 Task: Look for space in Luimneach, Ireland from 2nd August, 2023 to 12th August, 2023 for 2 adults in price range Rs.5000 to Rs.10000. Place can be private room with 1  bedroom having 1 bed and 1 bathroom. Property type can be house, flat, guest house, hotel. Booking option can be shelf check-in. Required host language is English.
Action: Mouse moved to (409, 75)
Screenshot: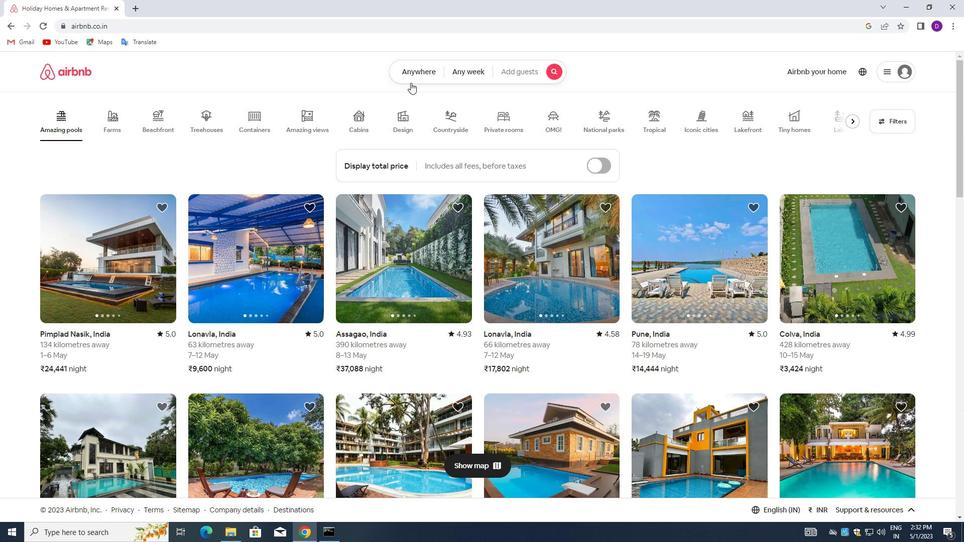 
Action: Mouse pressed left at (409, 75)
Screenshot: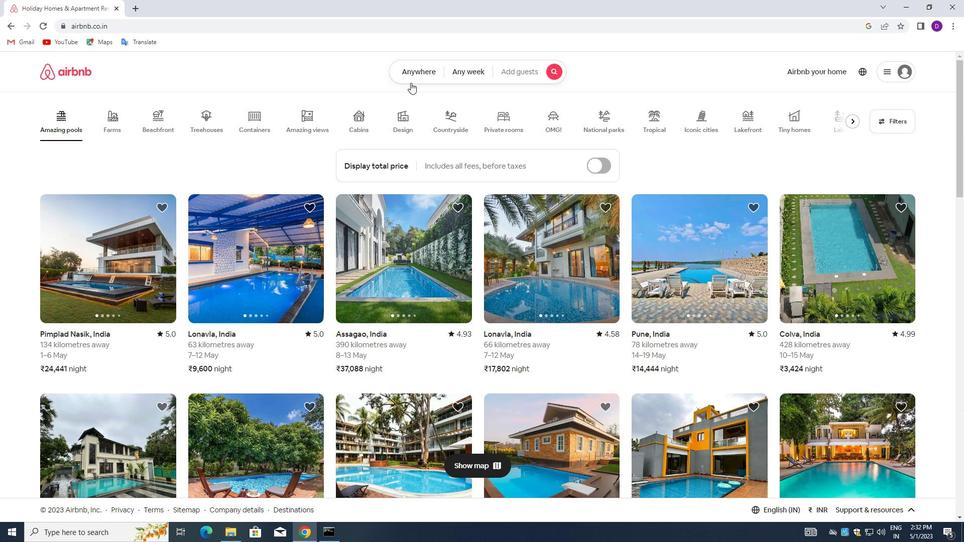 
Action: Mouse moved to (329, 114)
Screenshot: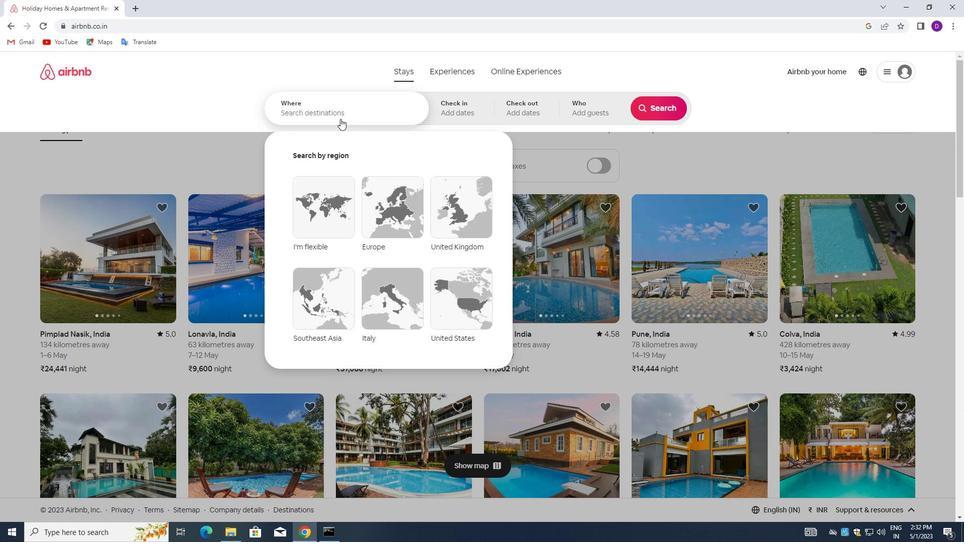
Action: Mouse pressed left at (329, 114)
Screenshot: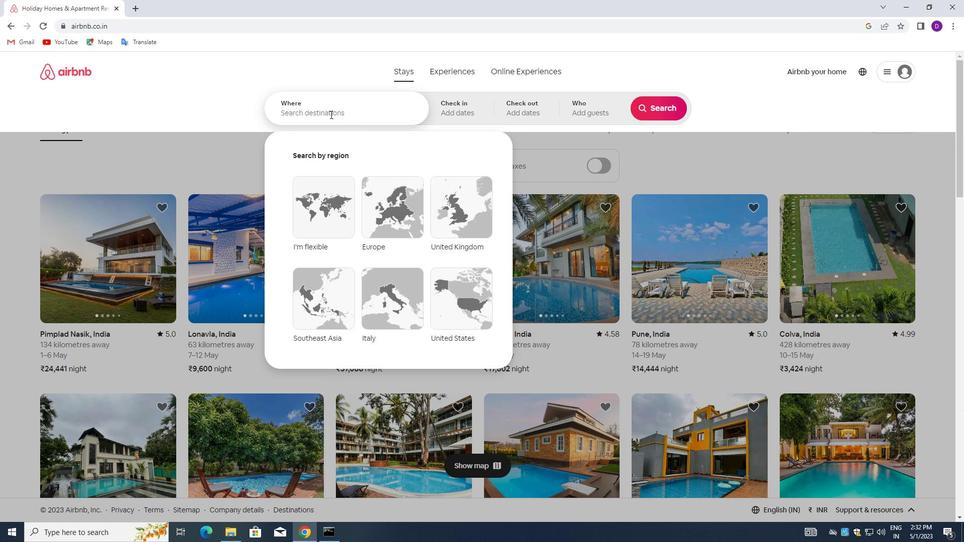 
Action: Key pressed <Key.shift>LUIMNEACH,<Key.down><Key.enter>
Screenshot: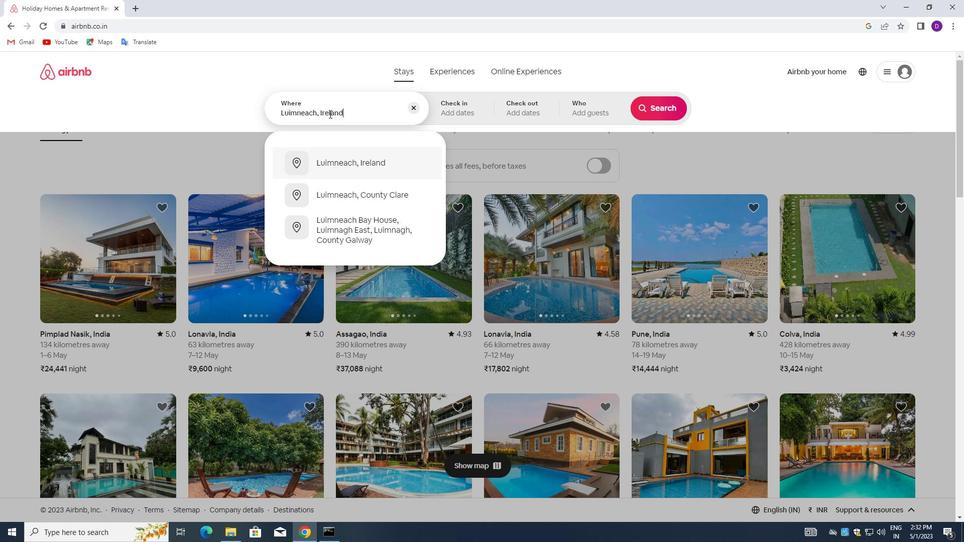 
Action: Mouse moved to (652, 190)
Screenshot: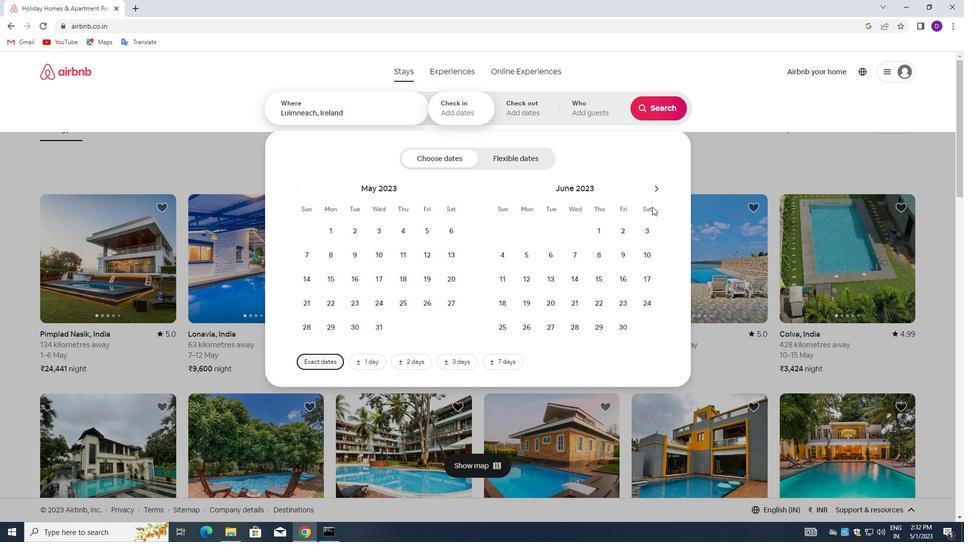 
Action: Mouse pressed left at (652, 190)
Screenshot: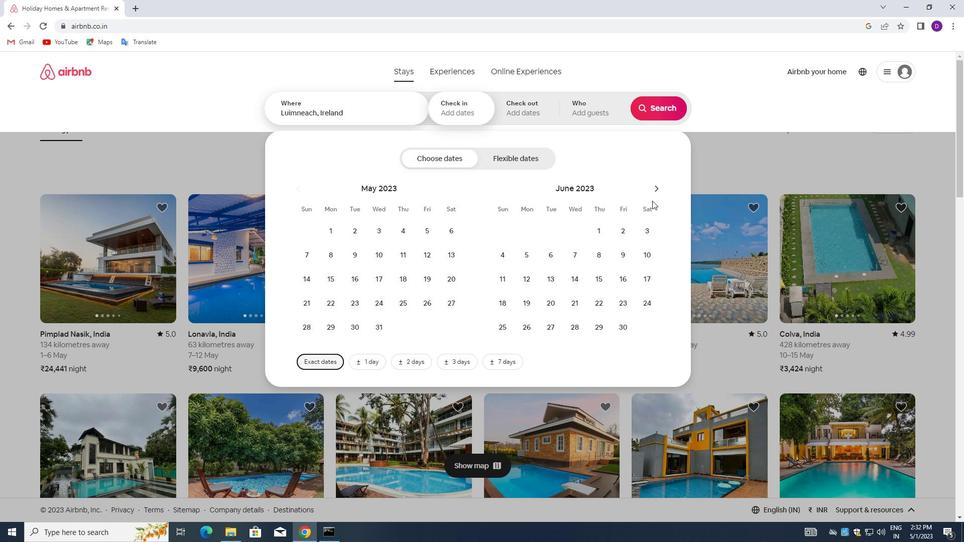 
Action: Mouse pressed left at (652, 190)
Screenshot: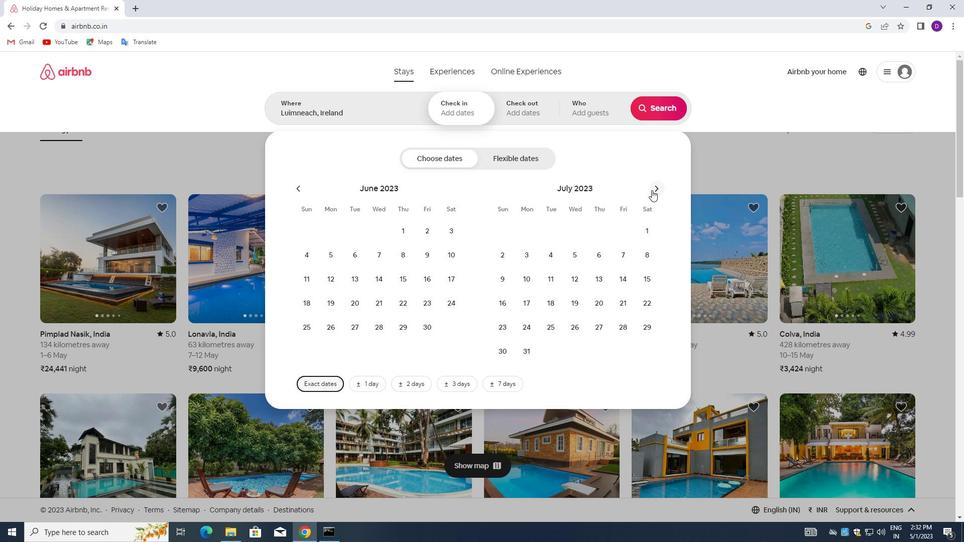 
Action: Mouse moved to (580, 230)
Screenshot: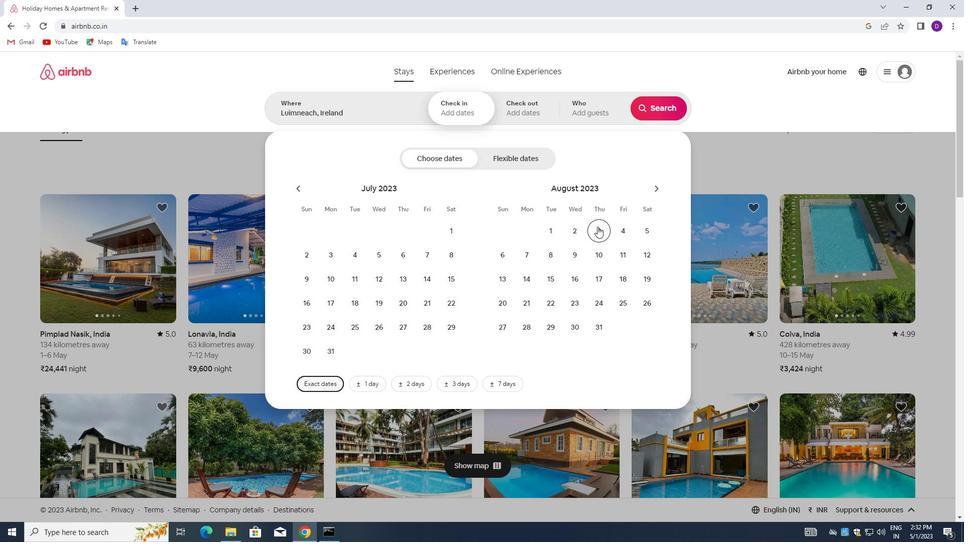 
Action: Mouse pressed left at (580, 230)
Screenshot: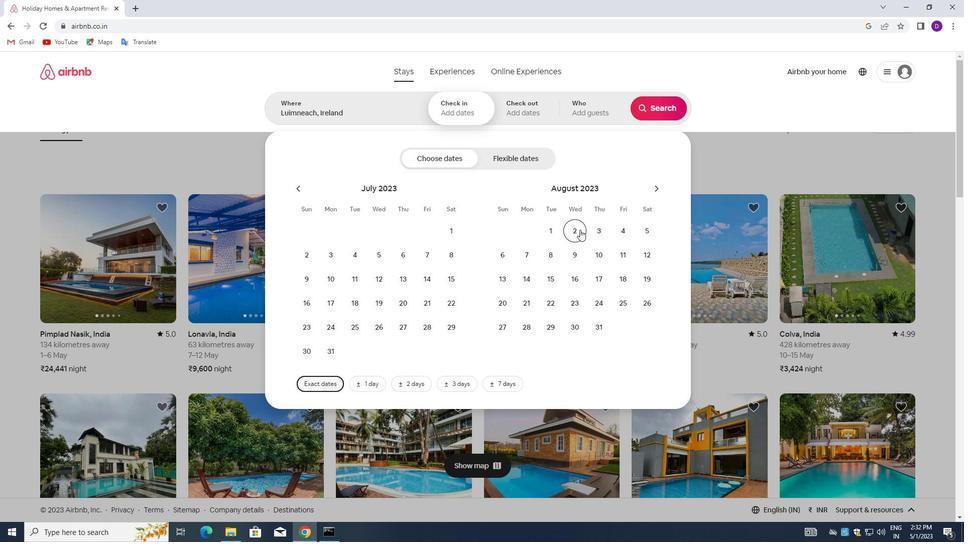 
Action: Mouse moved to (645, 249)
Screenshot: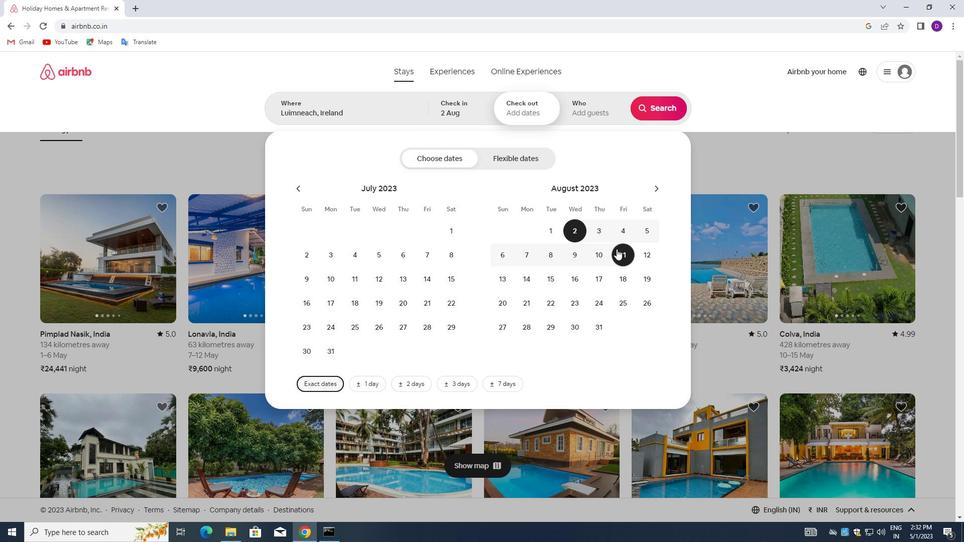 
Action: Mouse pressed left at (645, 249)
Screenshot: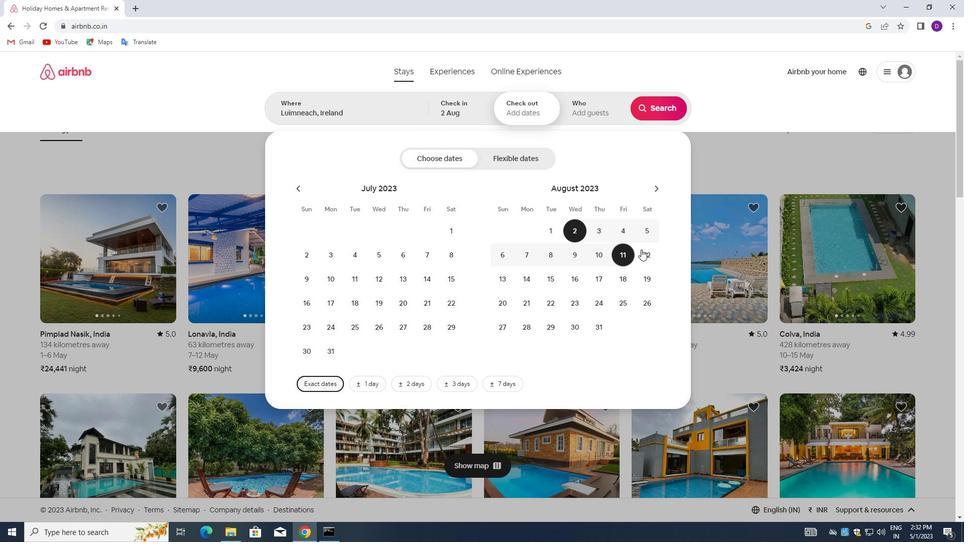 
Action: Mouse moved to (591, 112)
Screenshot: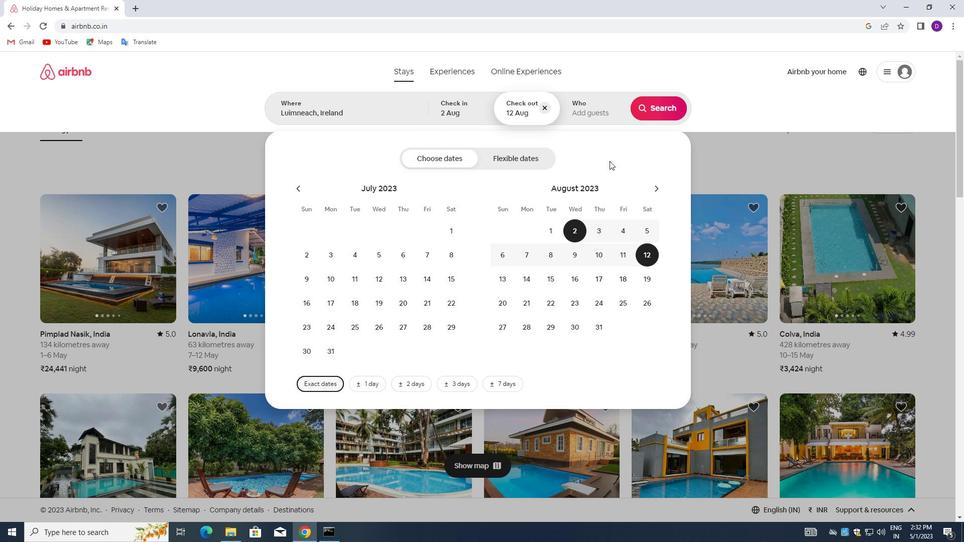 
Action: Mouse pressed left at (591, 112)
Screenshot: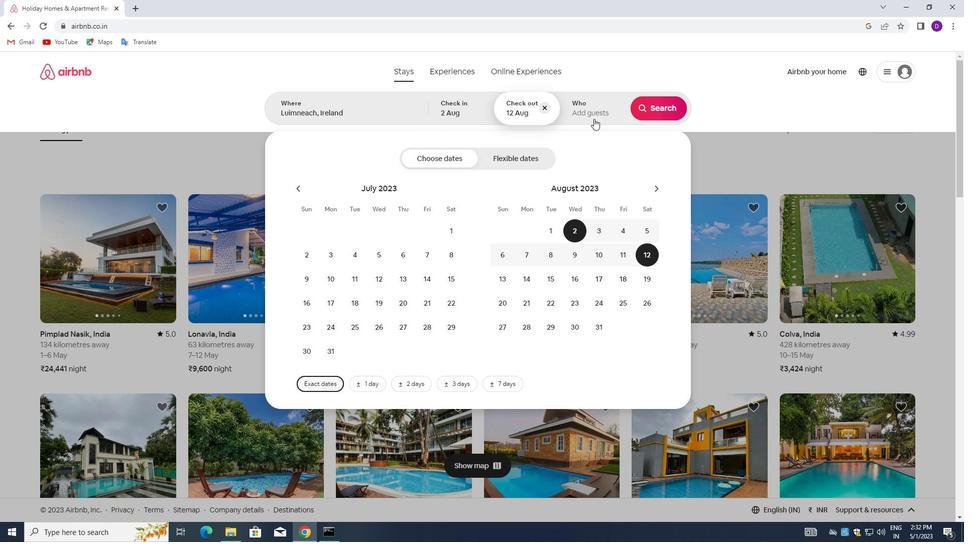 
Action: Mouse moved to (657, 163)
Screenshot: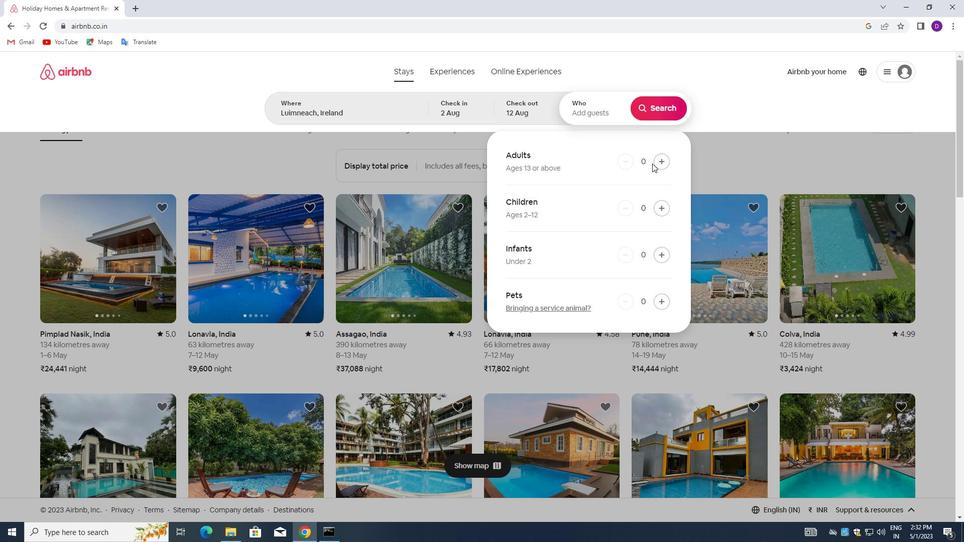 
Action: Mouse pressed left at (657, 163)
Screenshot: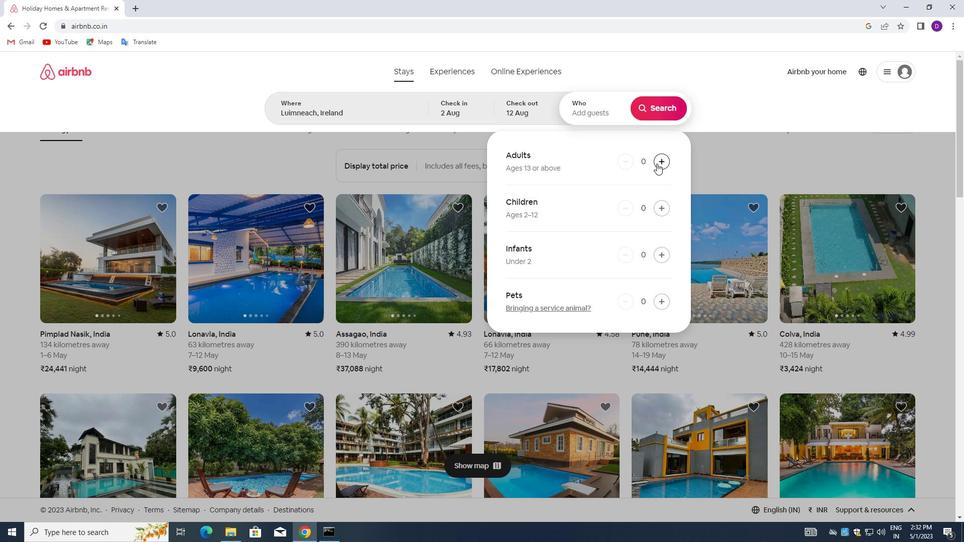 
Action: Mouse moved to (657, 163)
Screenshot: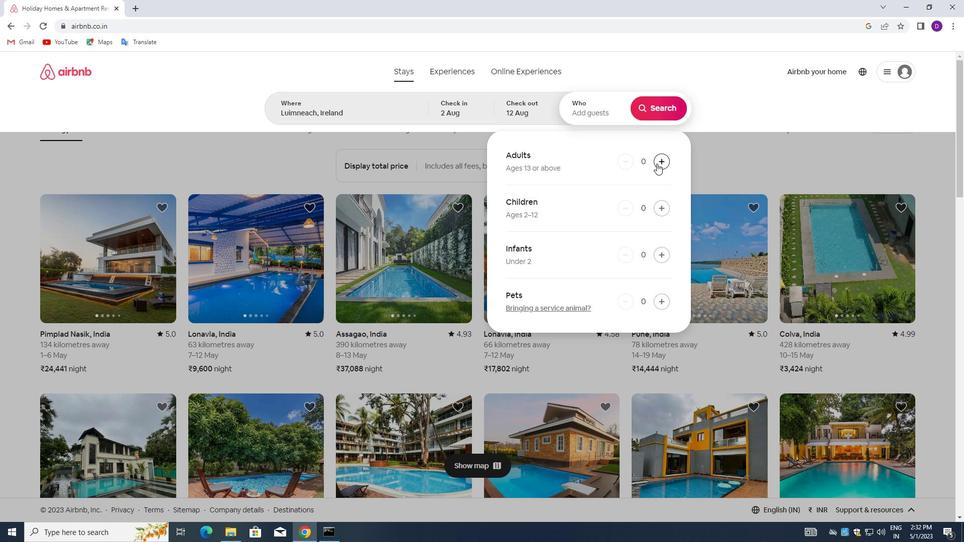 
Action: Mouse pressed left at (657, 163)
Screenshot: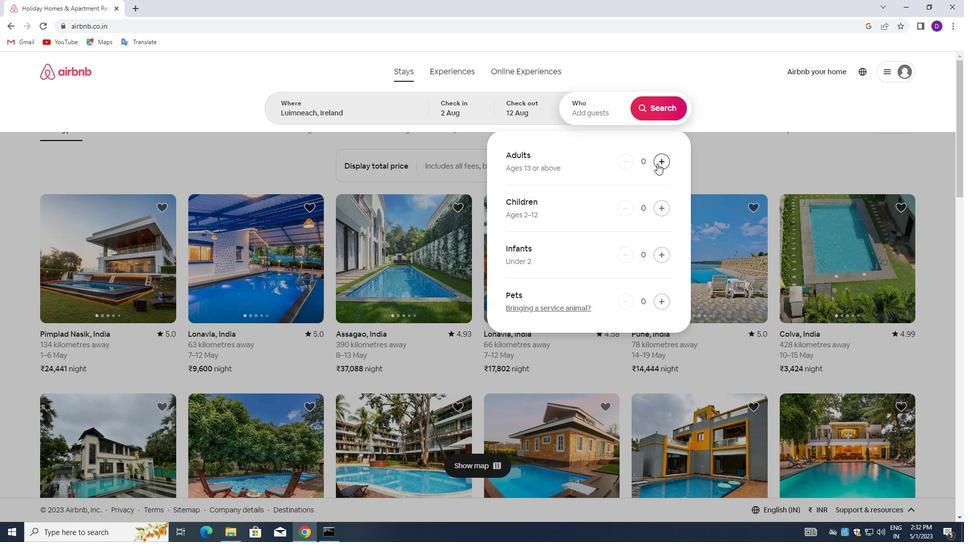 
Action: Mouse moved to (652, 118)
Screenshot: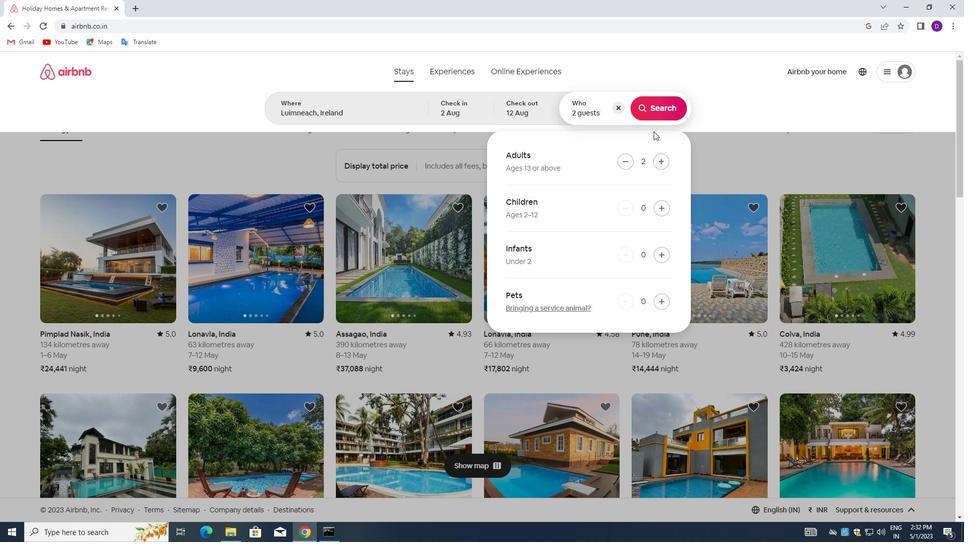 
Action: Mouse pressed left at (652, 118)
Screenshot: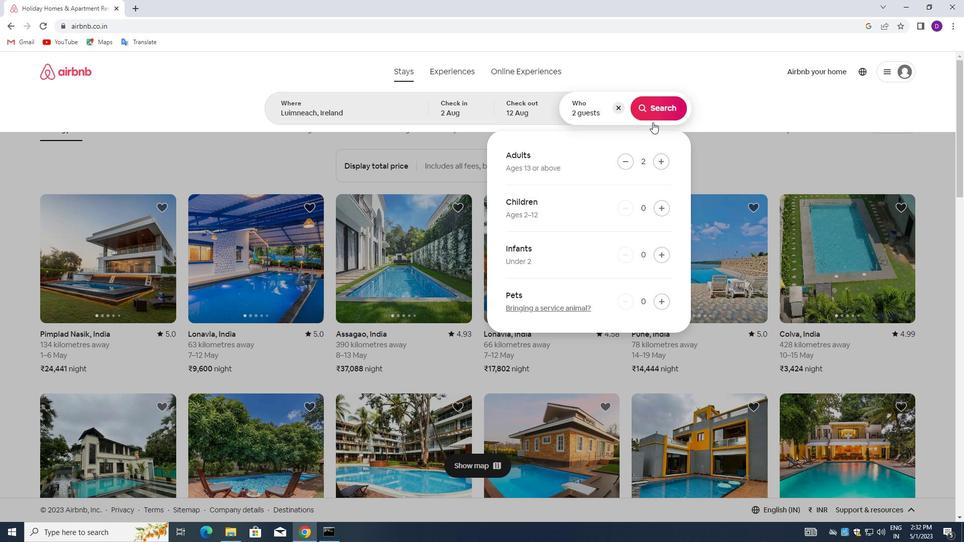 
Action: Mouse moved to (906, 111)
Screenshot: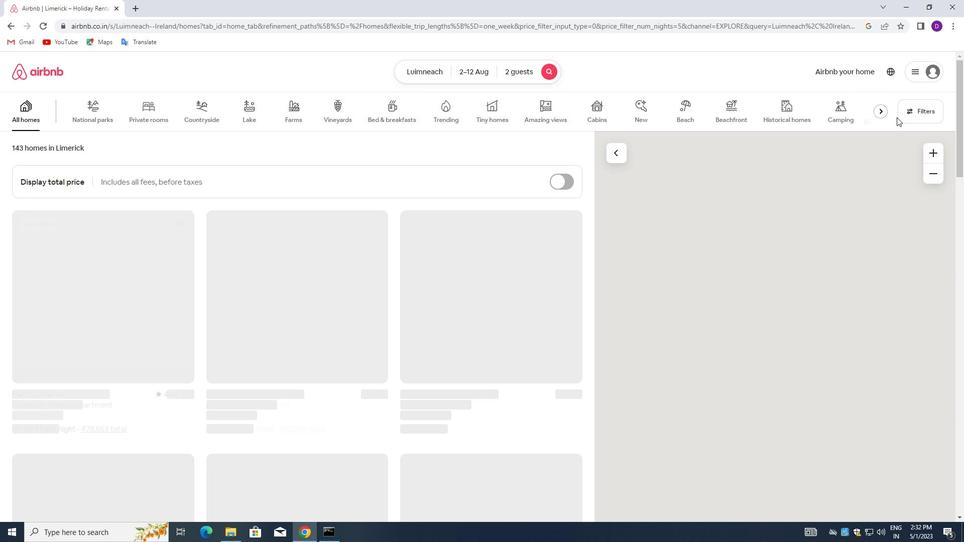 
Action: Mouse pressed left at (906, 111)
Screenshot: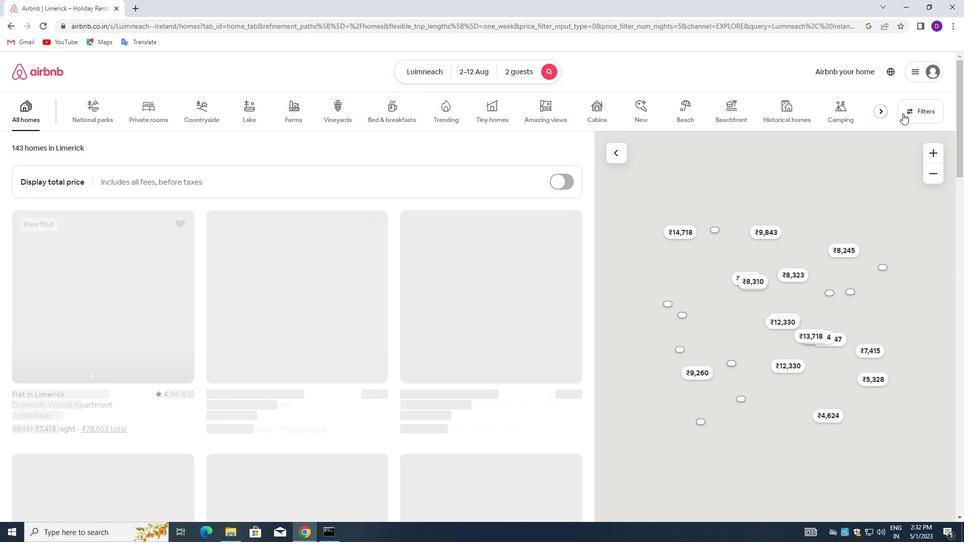 
Action: Mouse moved to (356, 240)
Screenshot: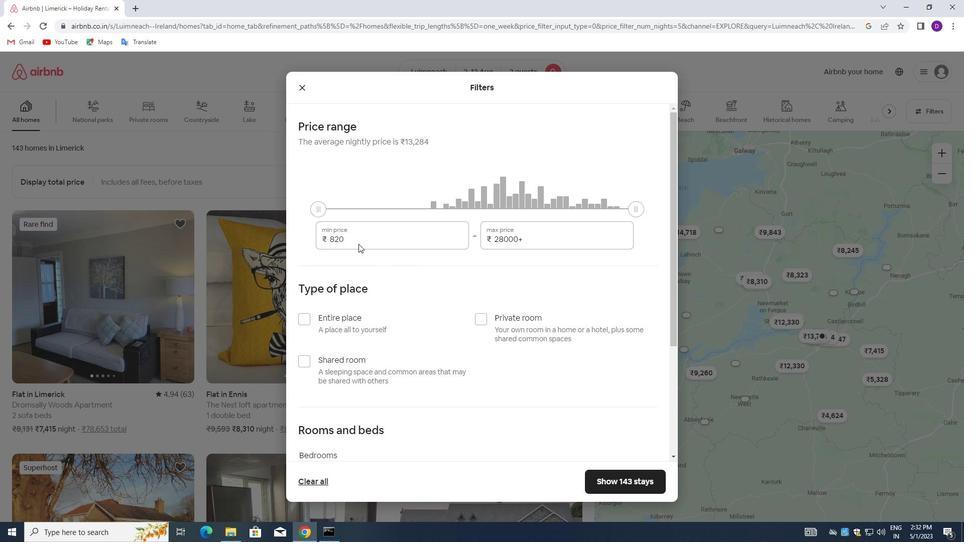 
Action: Mouse pressed left at (356, 240)
Screenshot: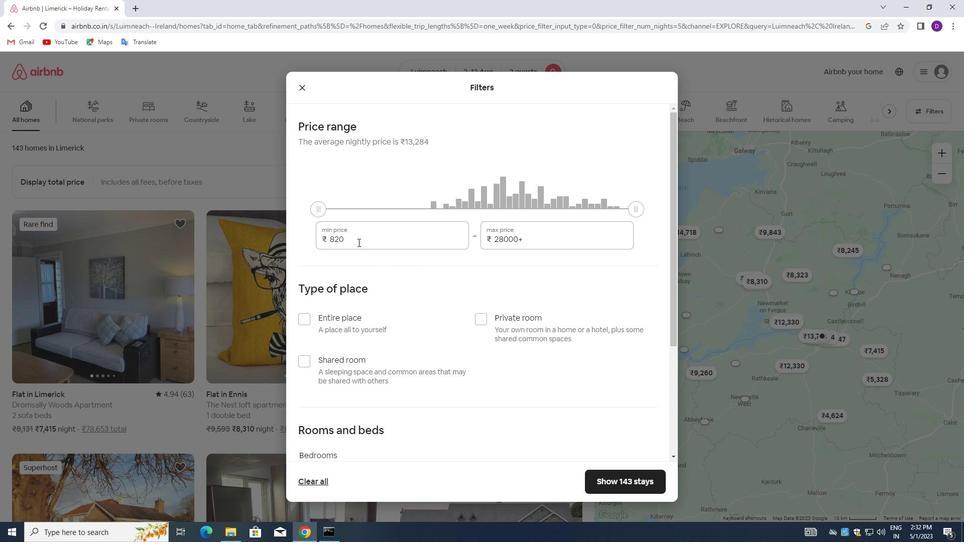 
Action: Mouse pressed left at (356, 240)
Screenshot: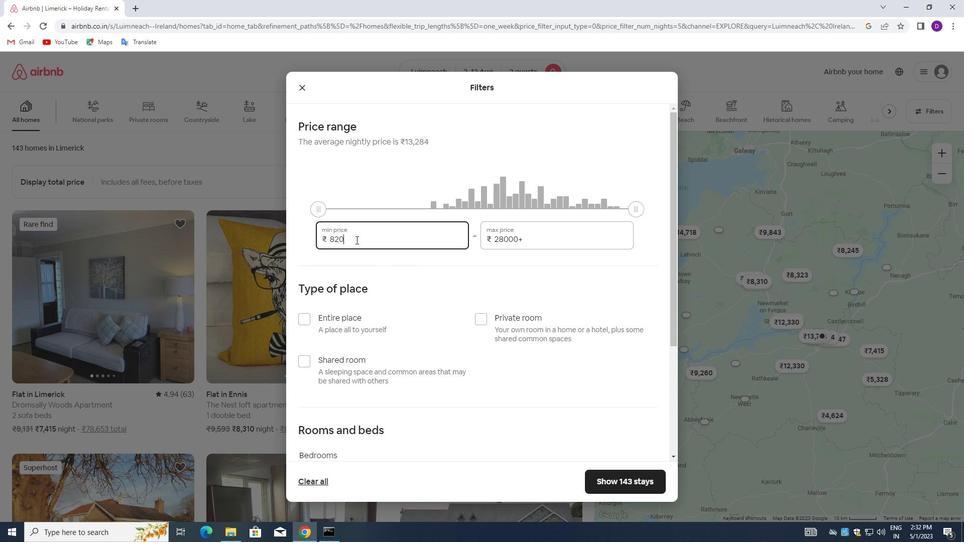 
Action: Key pressed 5000<Key.tab>1<Key.backspace><Key.backspace><Key.backspace><Key.backspace><Key.backspace><Key.backspace><Key.backspace><Key.backspace>10000
Screenshot: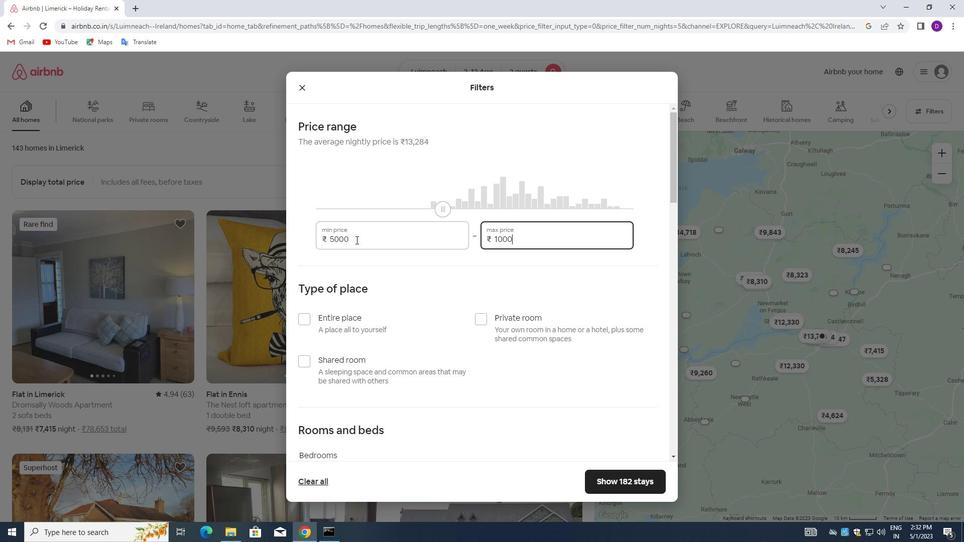 
Action: Mouse moved to (396, 272)
Screenshot: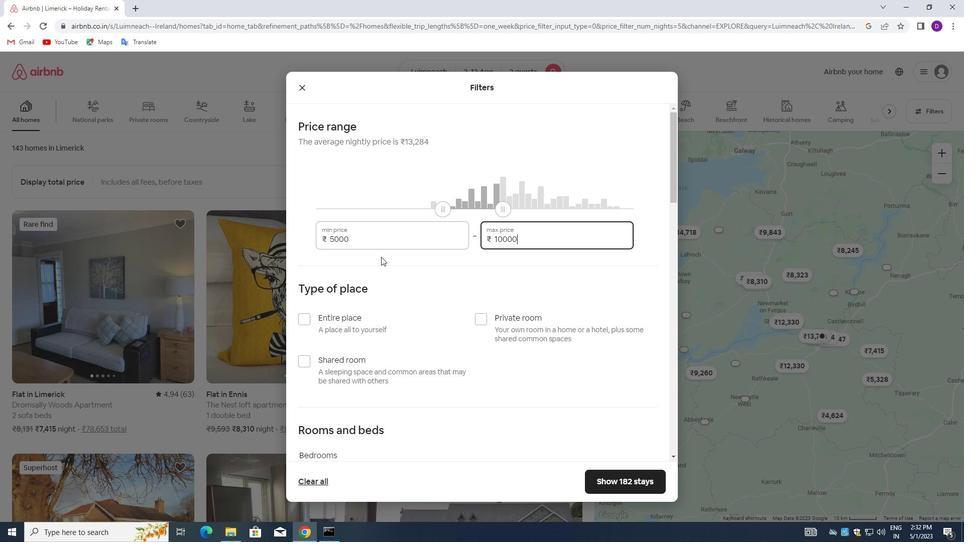 
Action: Mouse scrolled (396, 271) with delta (0, 0)
Screenshot: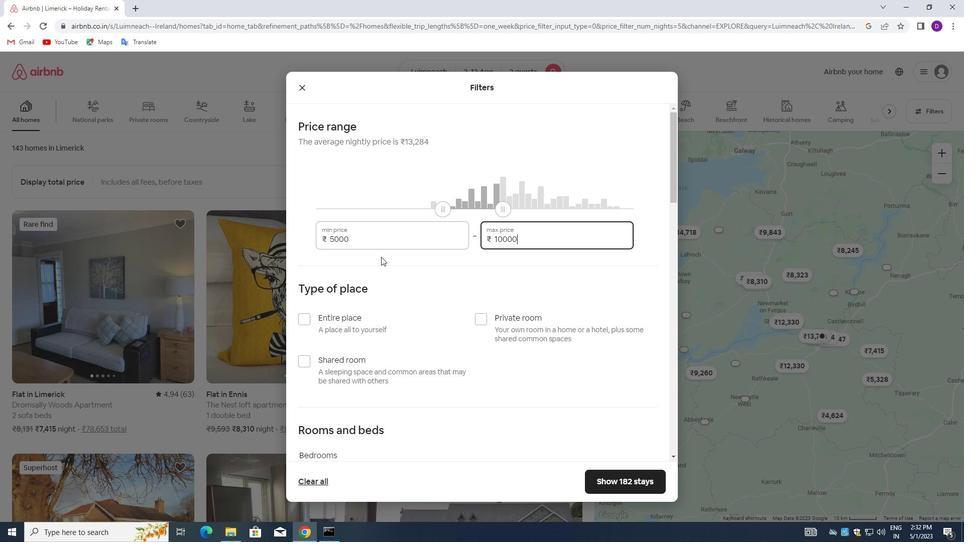 
Action: Mouse moved to (398, 276)
Screenshot: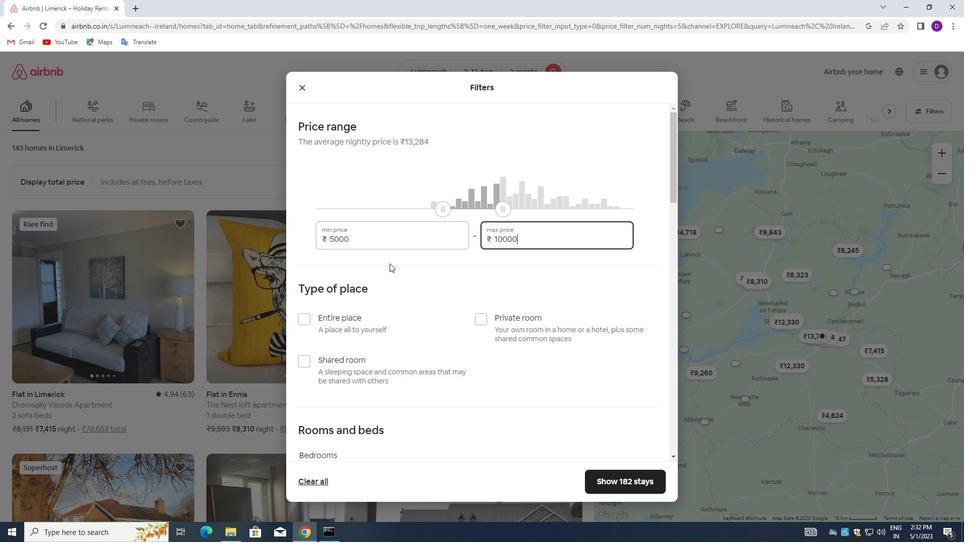 
Action: Mouse scrolled (398, 276) with delta (0, 0)
Screenshot: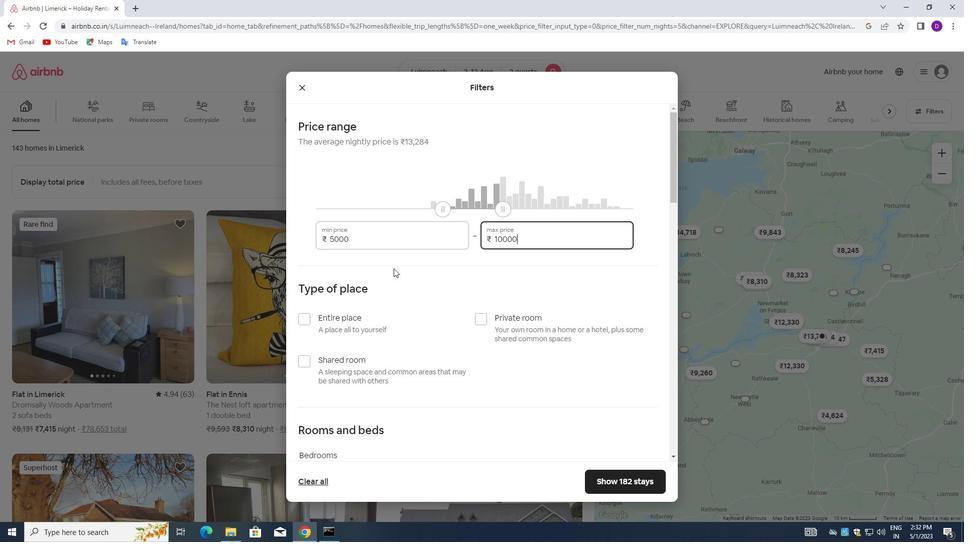 
Action: Mouse moved to (483, 222)
Screenshot: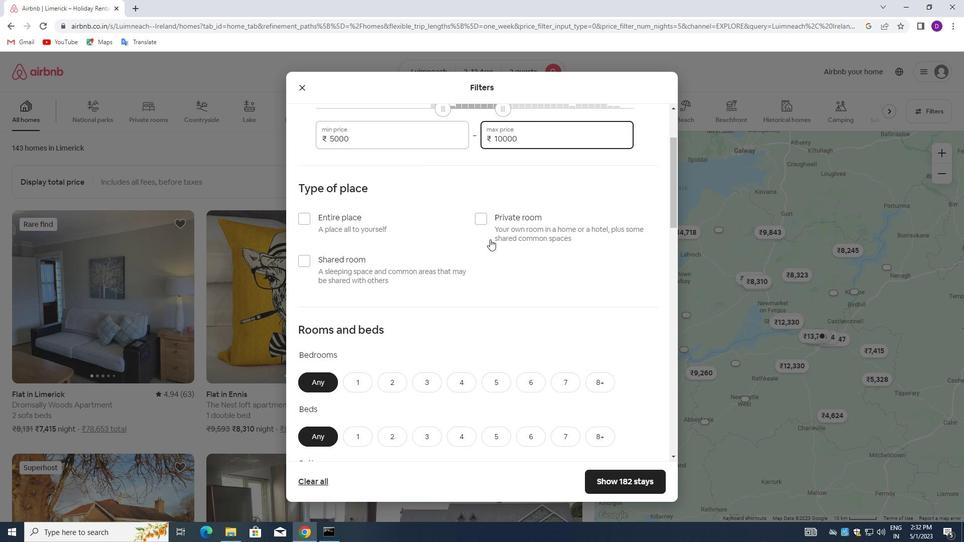 
Action: Mouse pressed left at (483, 222)
Screenshot: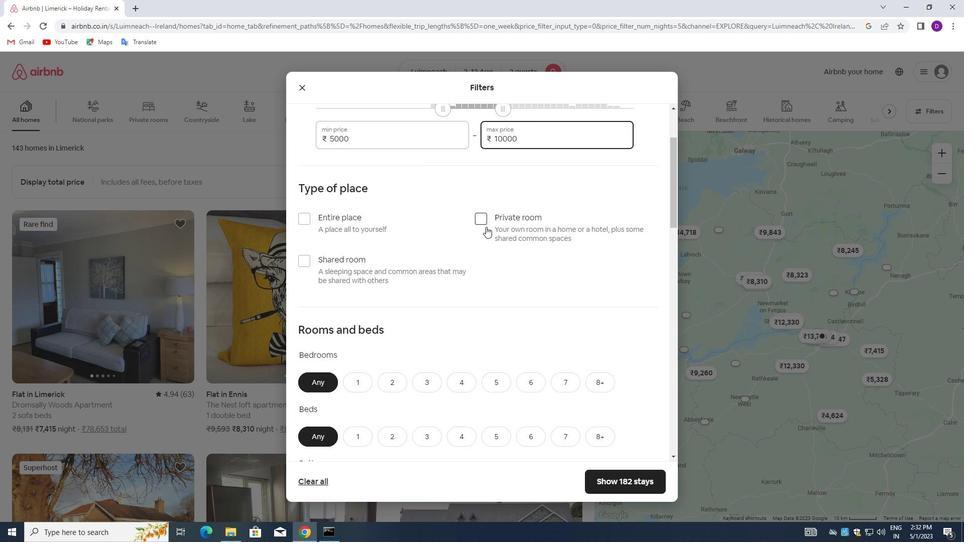 
Action: Mouse moved to (479, 265)
Screenshot: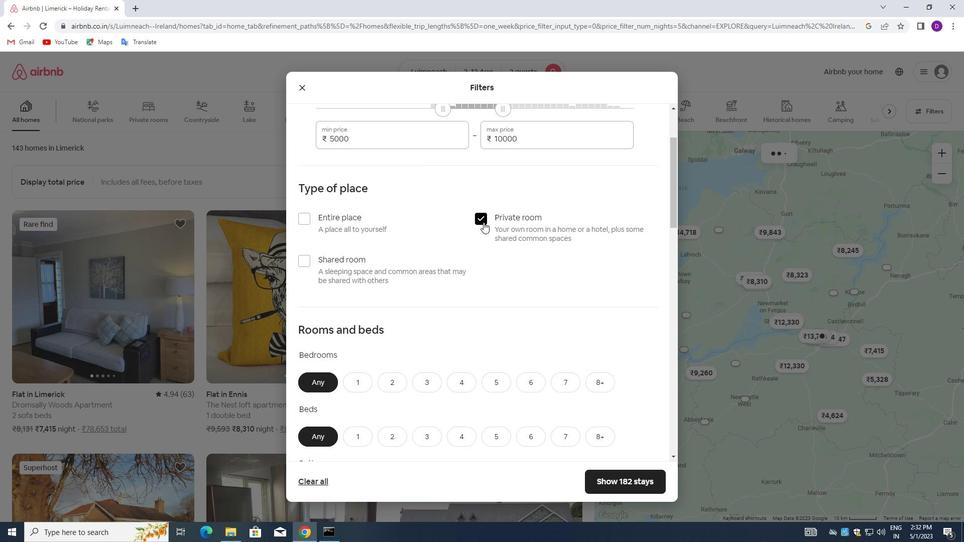 
Action: Mouse scrolled (479, 264) with delta (0, 0)
Screenshot: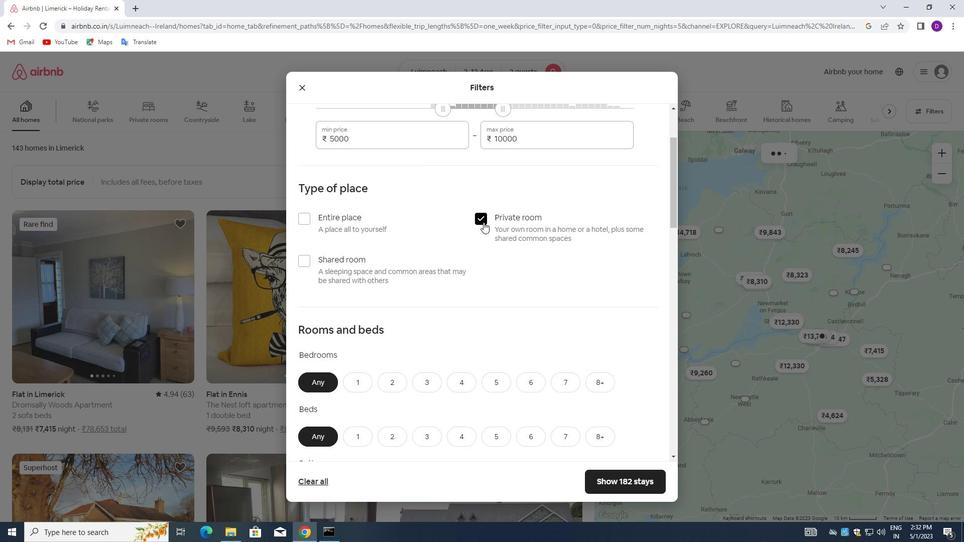 
Action: Mouse moved to (474, 273)
Screenshot: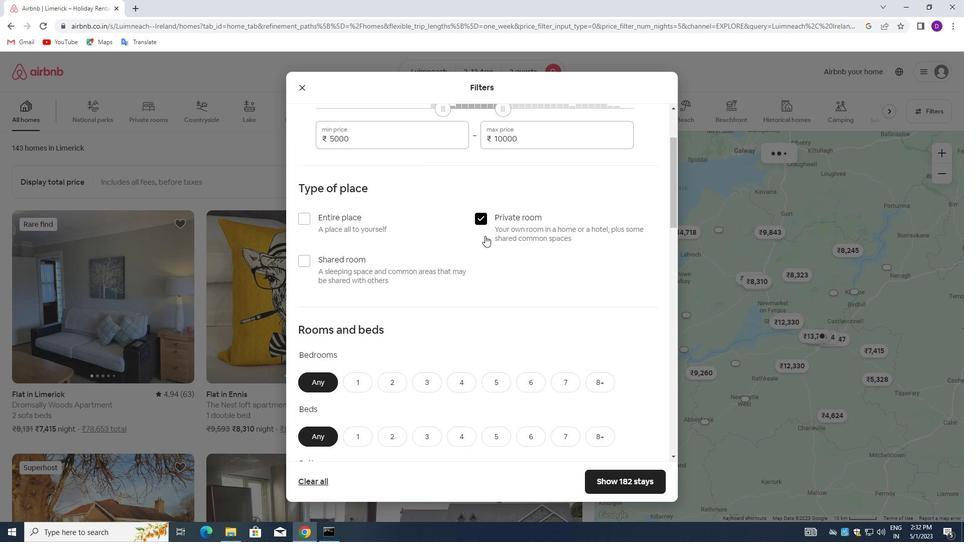 
Action: Mouse scrolled (474, 273) with delta (0, 0)
Screenshot: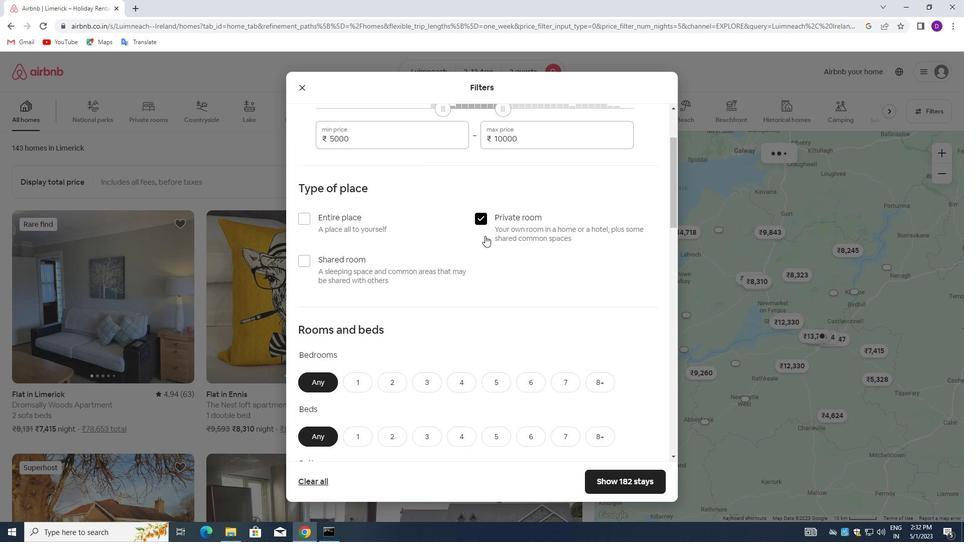 
Action: Mouse moved to (469, 278)
Screenshot: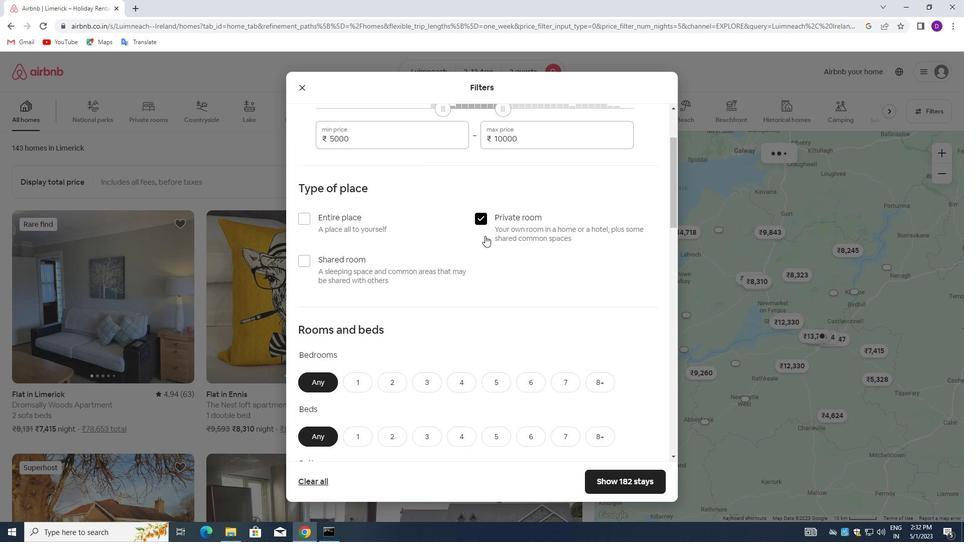 
Action: Mouse scrolled (469, 277) with delta (0, 0)
Screenshot: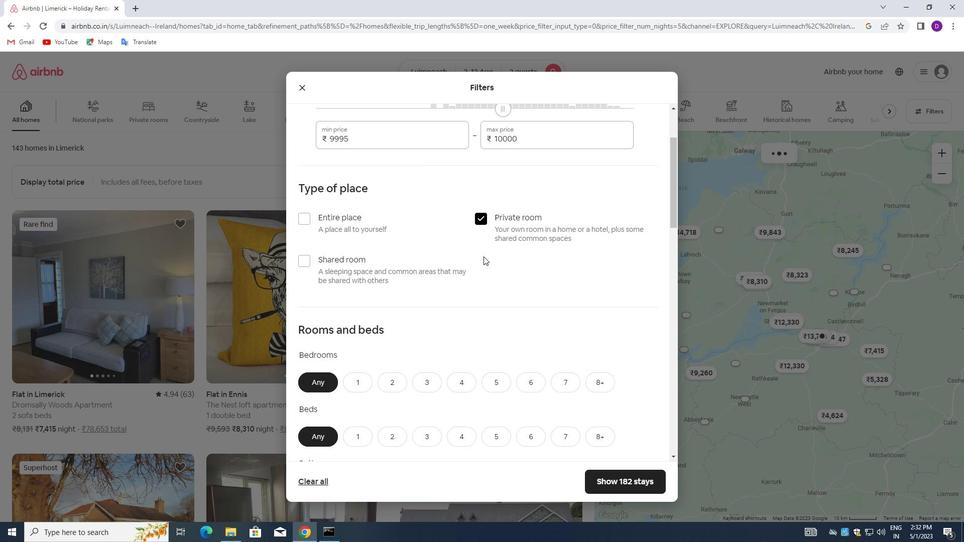 
Action: Mouse moved to (468, 279)
Screenshot: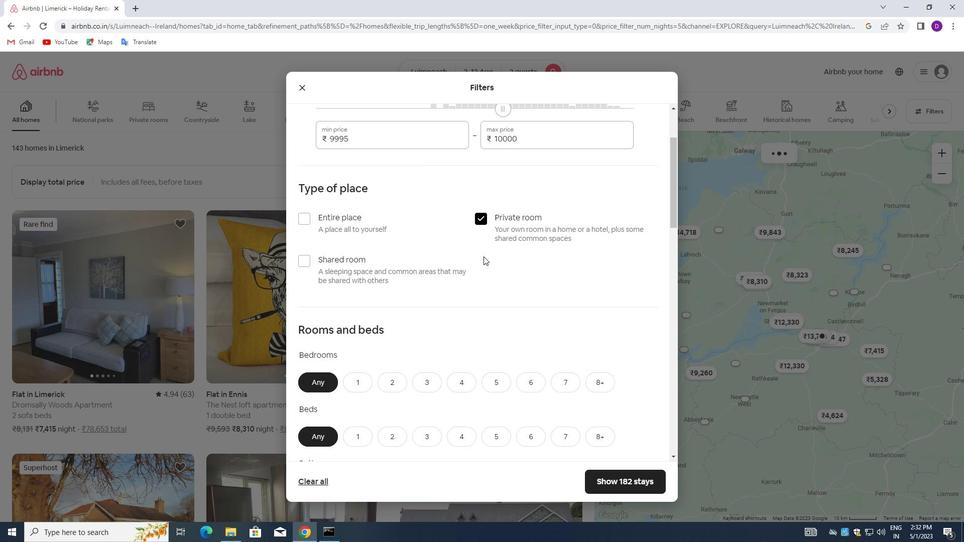 
Action: Mouse scrolled (468, 279) with delta (0, 0)
Screenshot: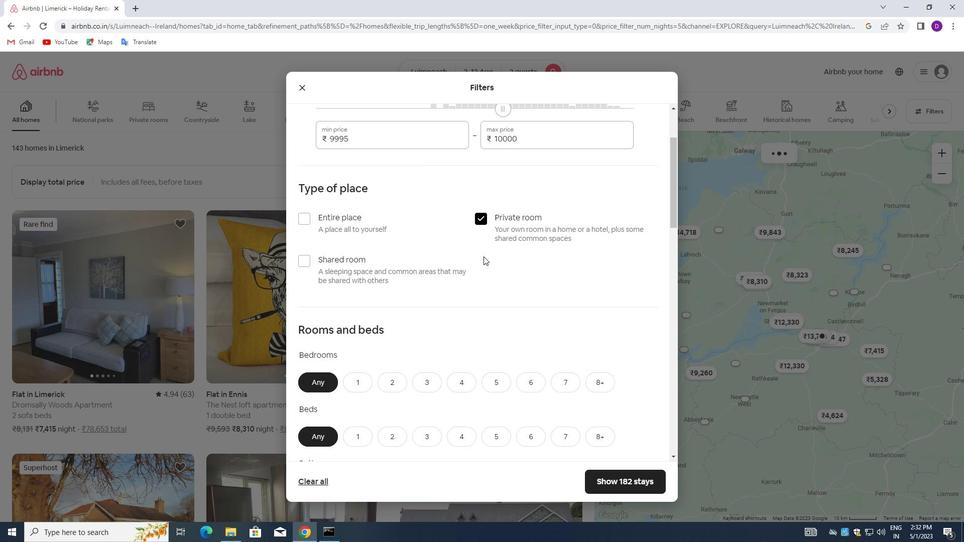 
Action: Mouse moved to (357, 174)
Screenshot: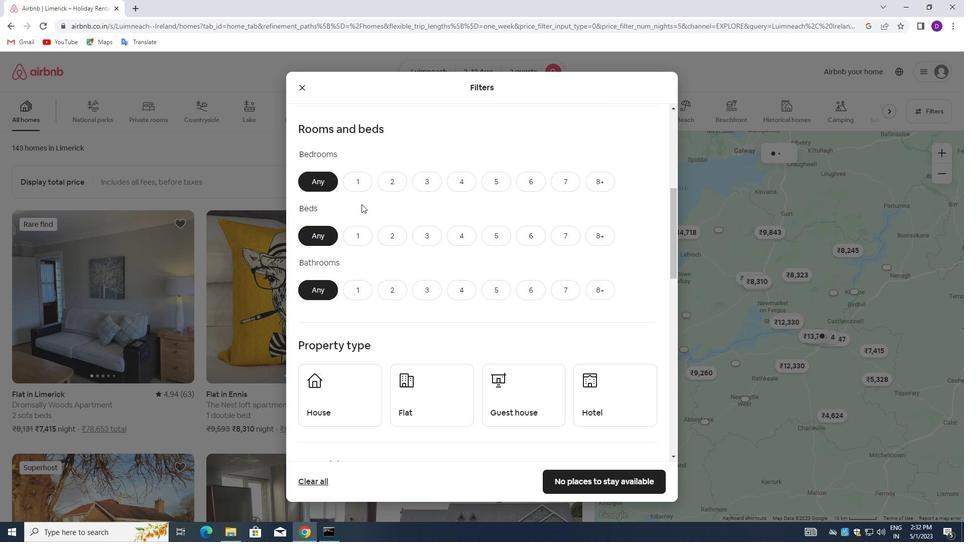 
Action: Mouse pressed left at (357, 174)
Screenshot: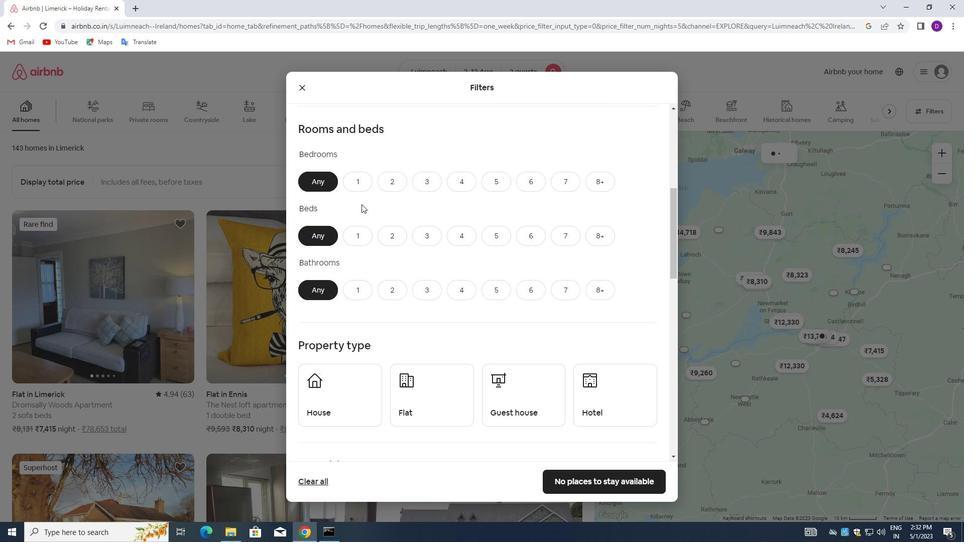 
Action: Mouse moved to (359, 233)
Screenshot: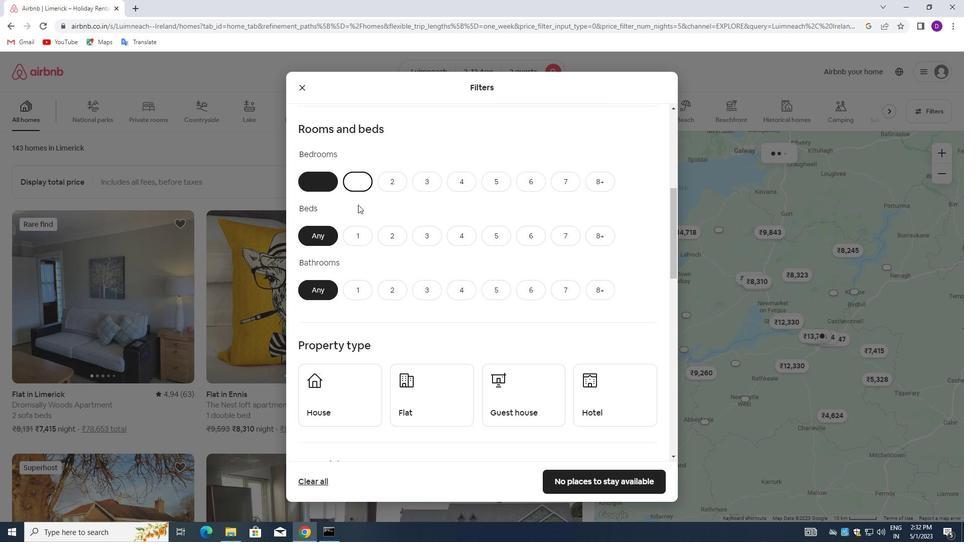 
Action: Mouse pressed left at (359, 233)
Screenshot: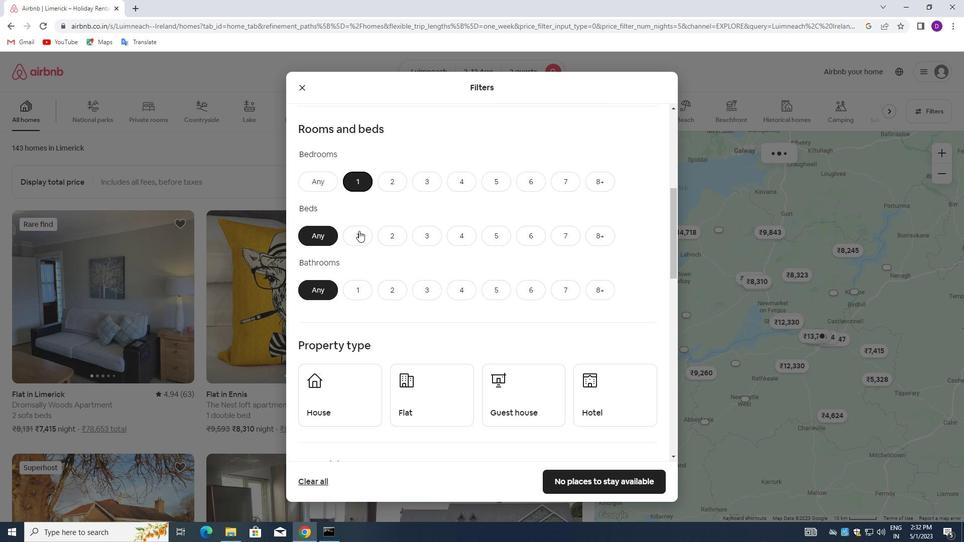 
Action: Mouse moved to (360, 292)
Screenshot: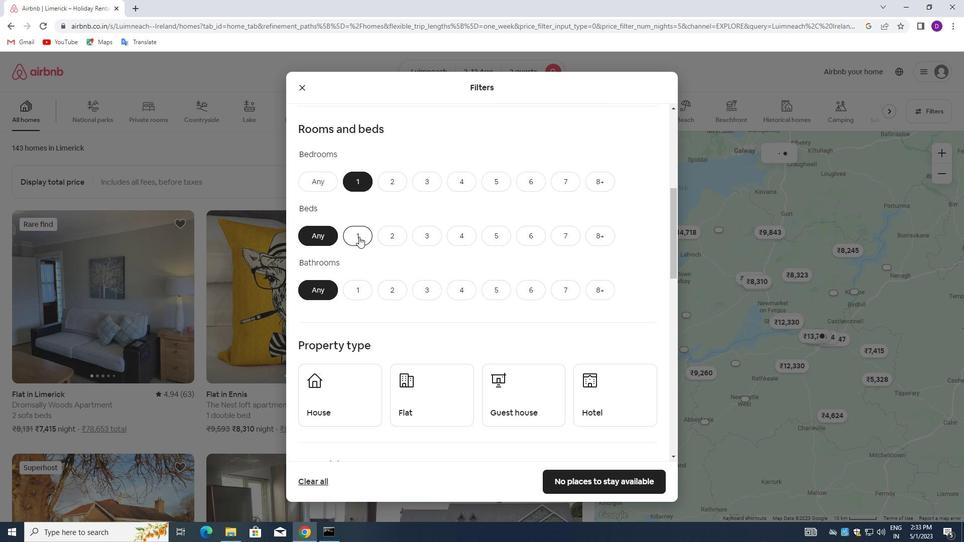 
Action: Mouse pressed left at (360, 292)
Screenshot: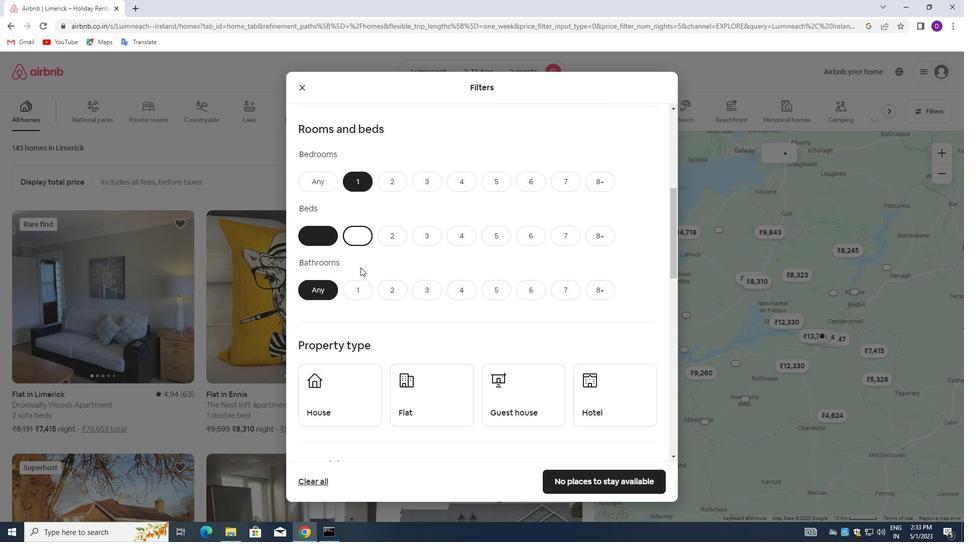 
Action: Mouse moved to (360, 292)
Screenshot: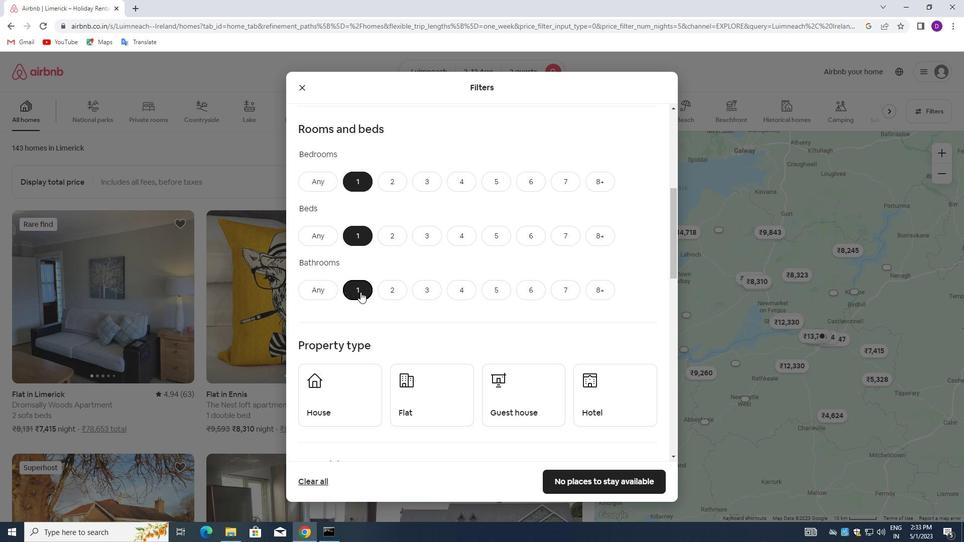 
Action: Mouse scrolled (360, 292) with delta (0, 0)
Screenshot: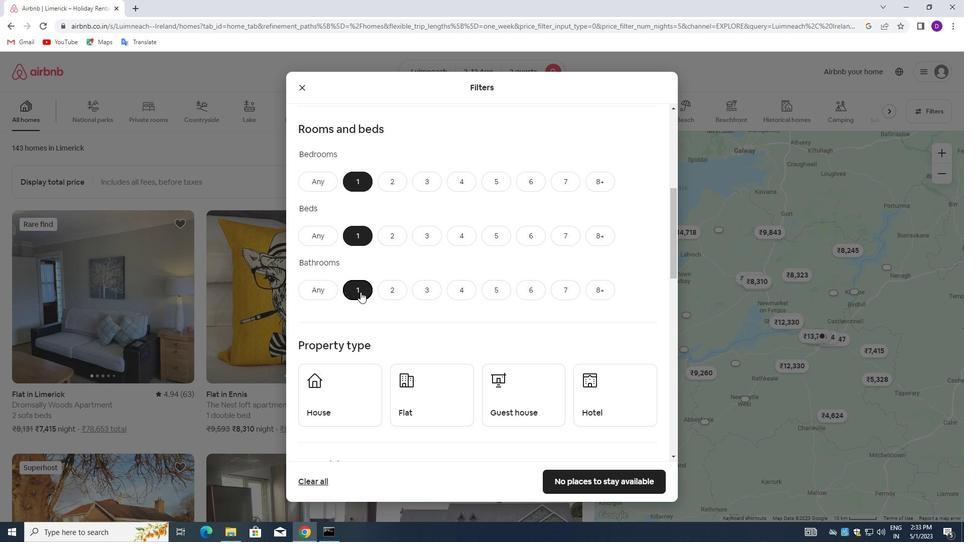 
Action: Mouse scrolled (360, 292) with delta (0, 0)
Screenshot: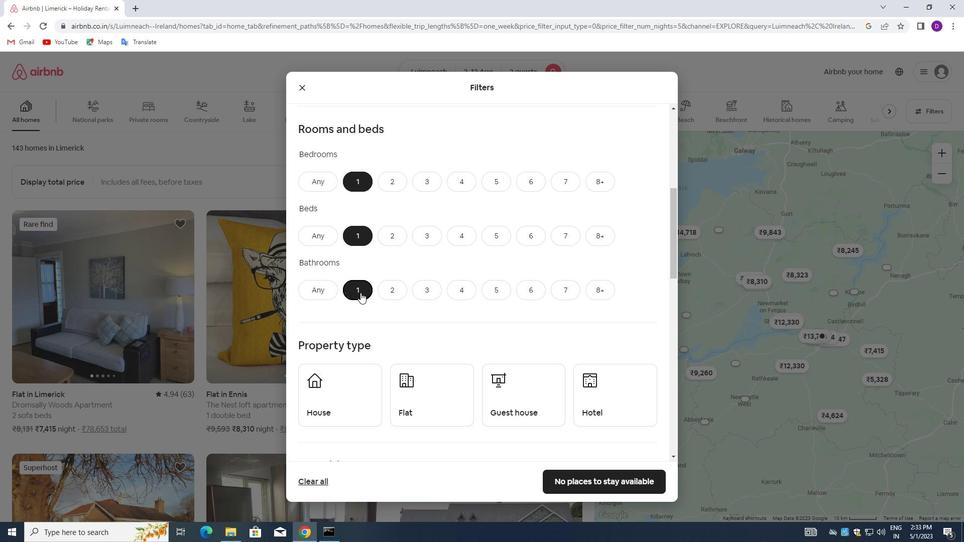 
Action: Mouse moved to (344, 295)
Screenshot: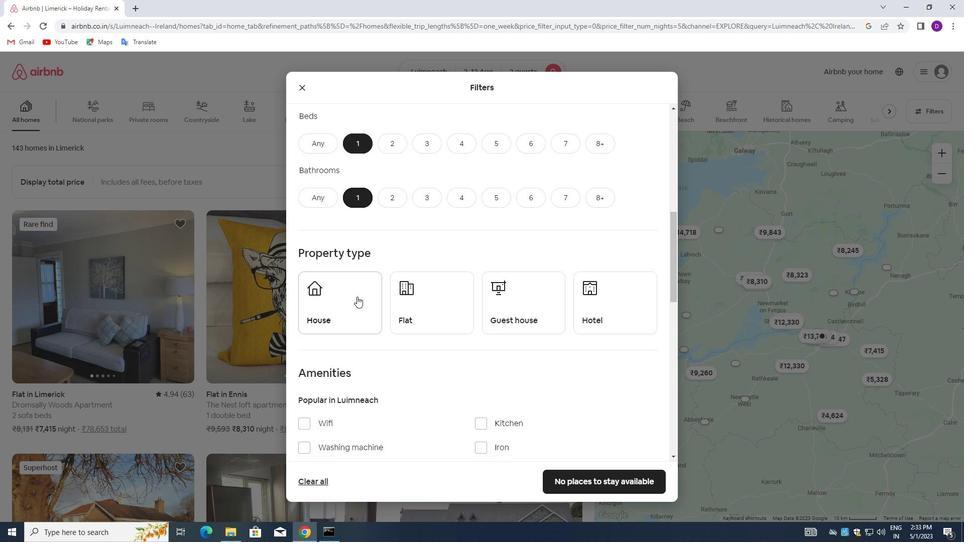 
Action: Mouse pressed left at (344, 295)
Screenshot: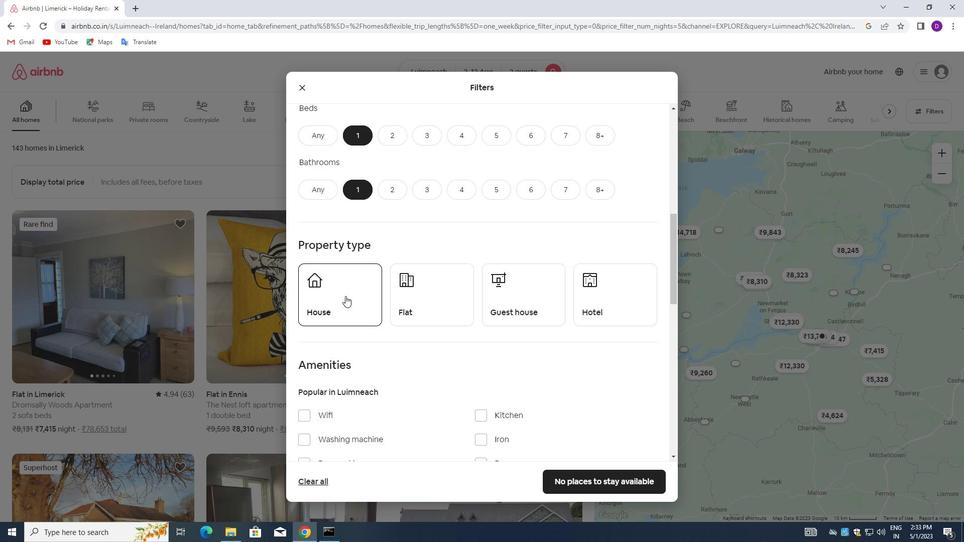 
Action: Mouse moved to (420, 300)
Screenshot: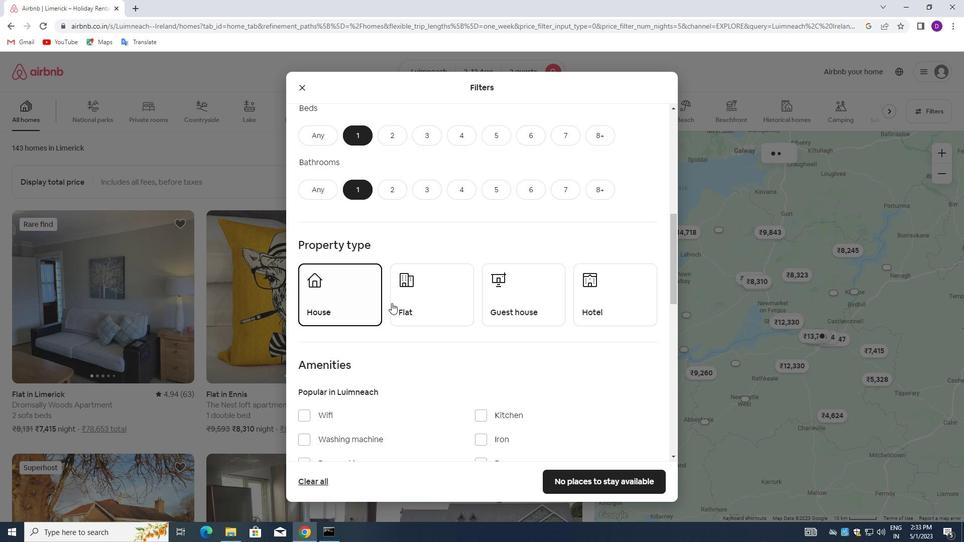 
Action: Mouse pressed left at (420, 300)
Screenshot: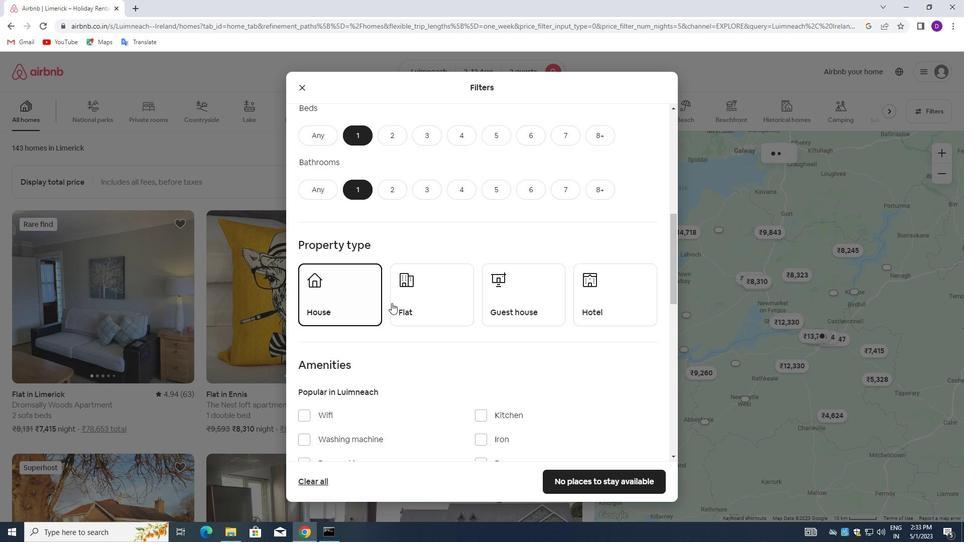 
Action: Mouse moved to (499, 308)
Screenshot: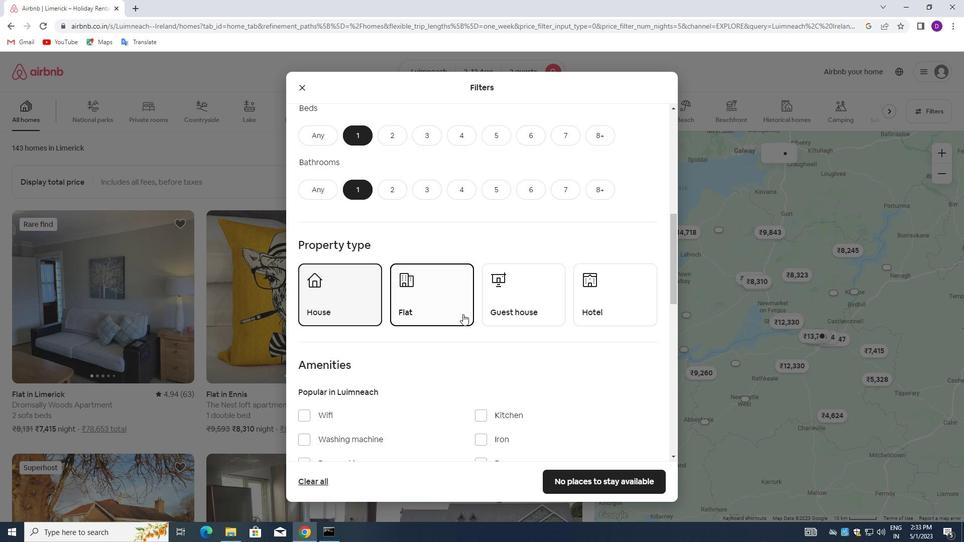 
Action: Mouse pressed left at (499, 308)
Screenshot: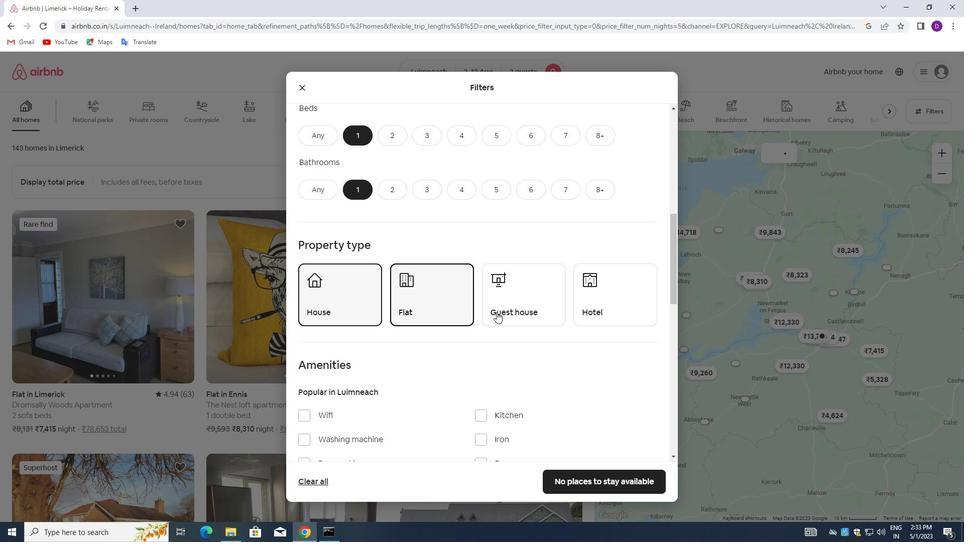 
Action: Mouse moved to (602, 302)
Screenshot: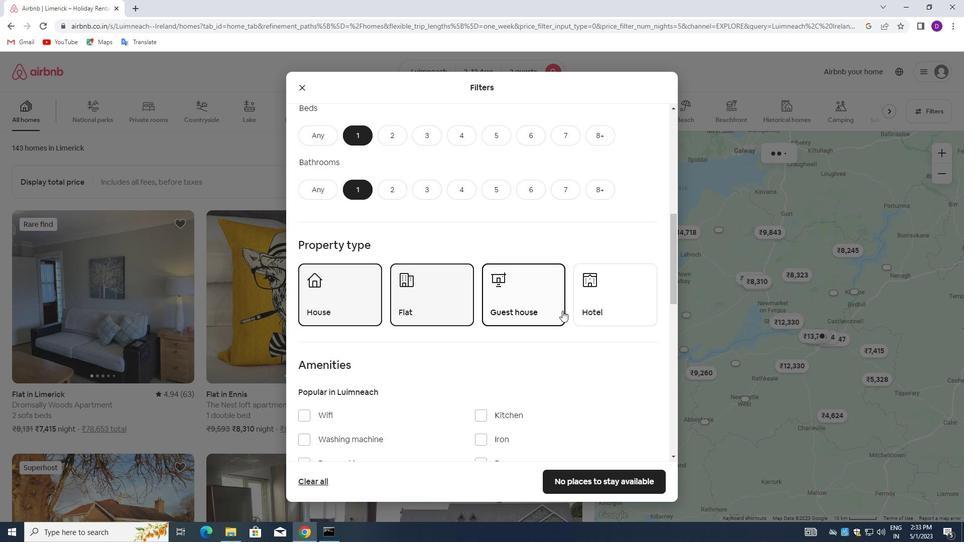 
Action: Mouse pressed left at (602, 302)
Screenshot: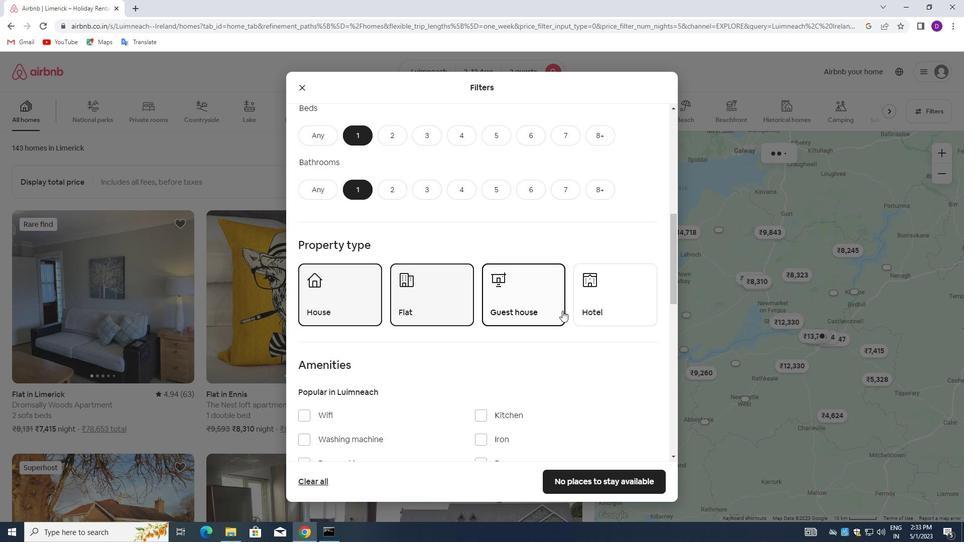 
Action: Mouse moved to (589, 296)
Screenshot: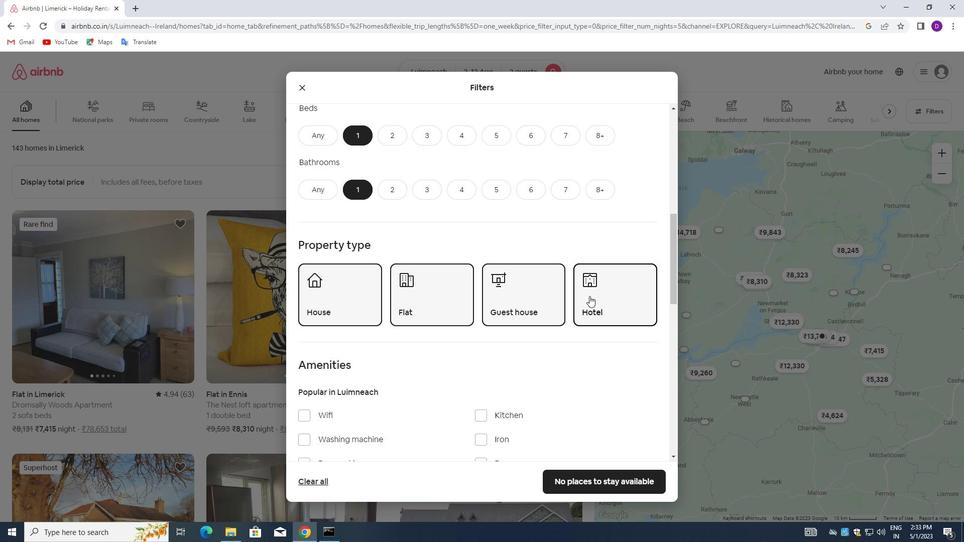 
Action: Mouse scrolled (589, 296) with delta (0, 0)
Screenshot: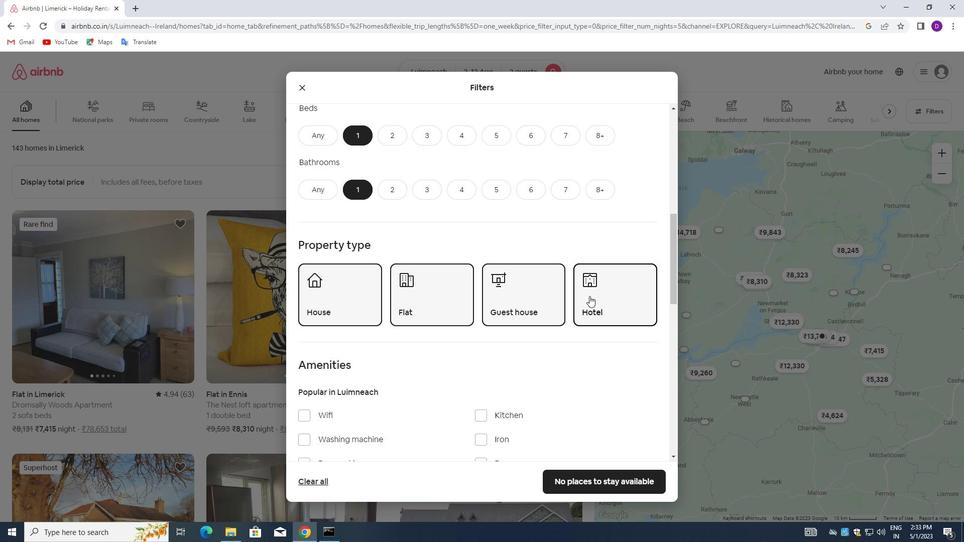 
Action: Mouse moved to (589, 298)
Screenshot: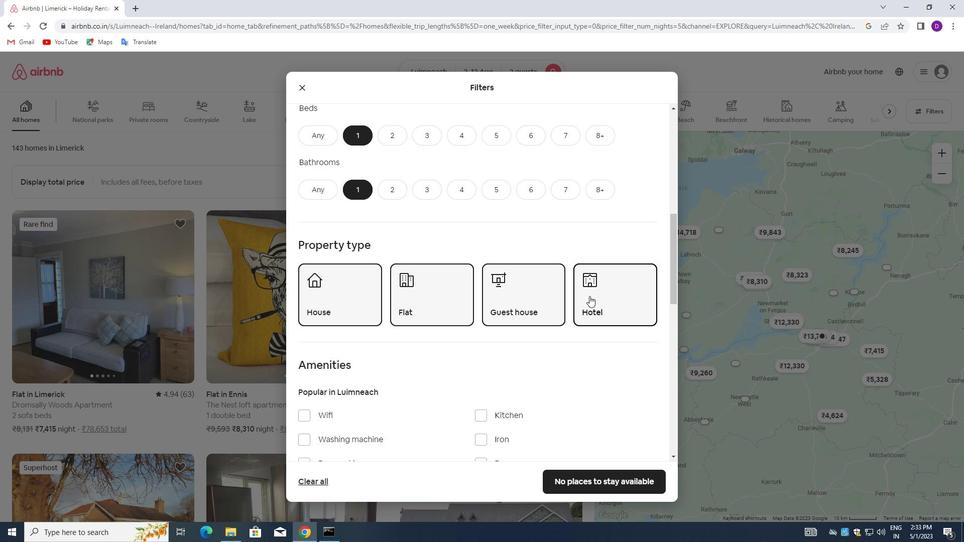 
Action: Mouse scrolled (589, 297) with delta (0, 0)
Screenshot: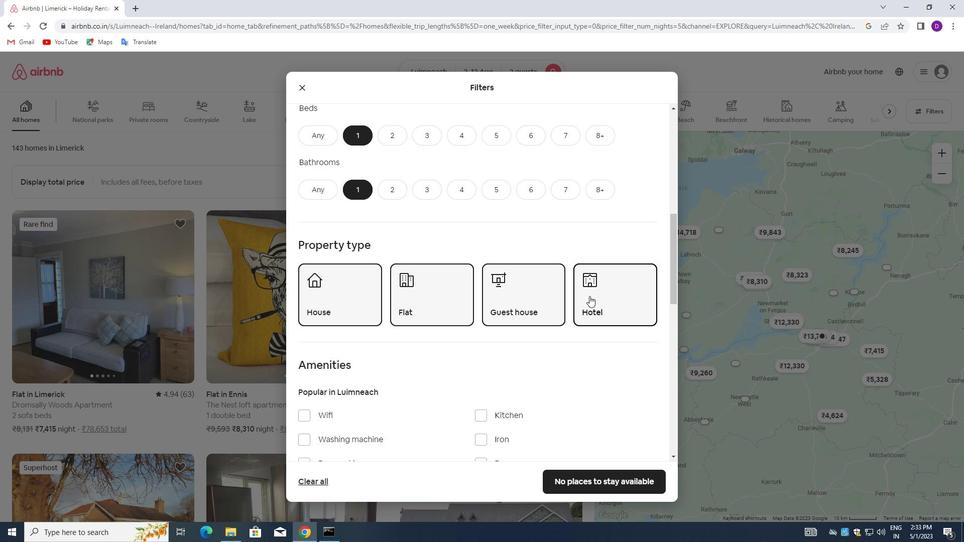 
Action: Mouse moved to (589, 300)
Screenshot: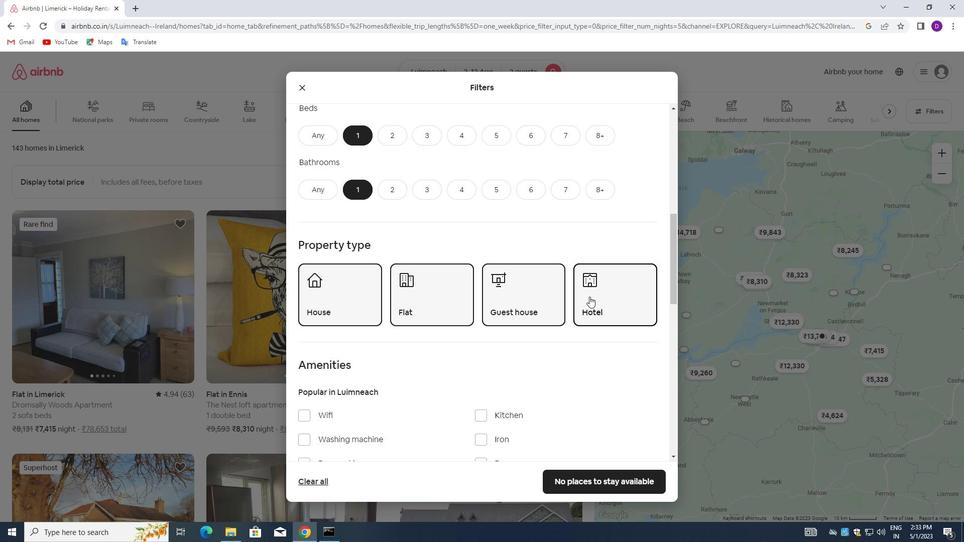 
Action: Mouse scrolled (589, 300) with delta (0, 0)
Screenshot: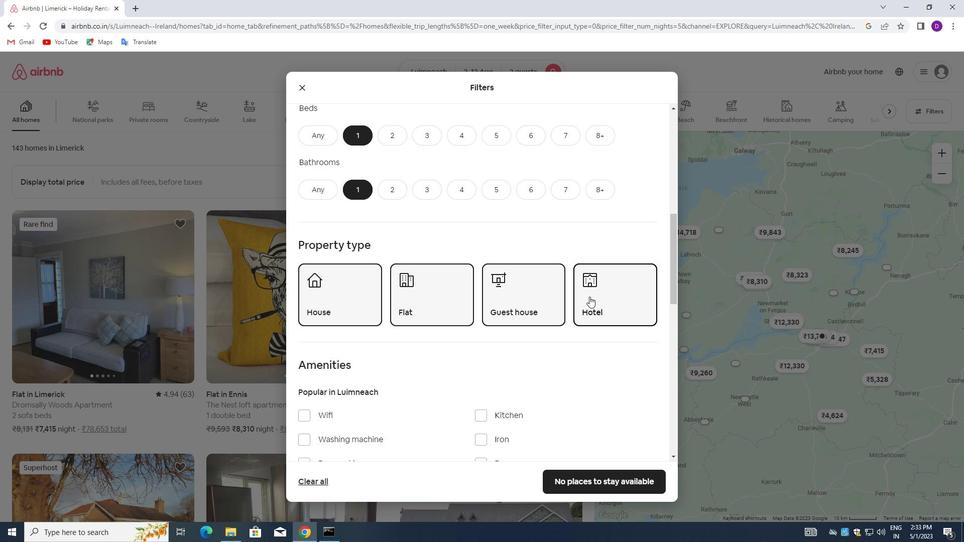 
Action: Mouse moved to (589, 303)
Screenshot: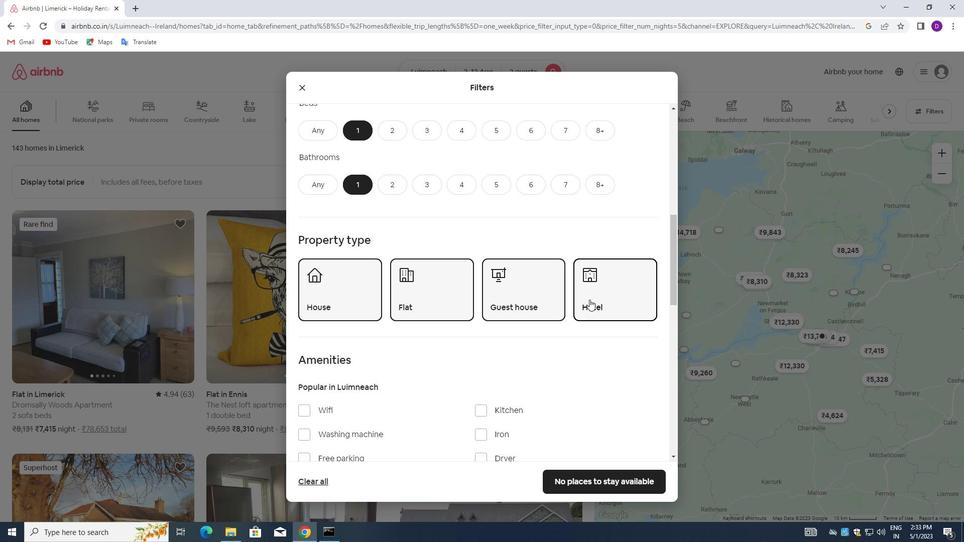 
Action: Mouse scrolled (589, 302) with delta (0, 0)
Screenshot: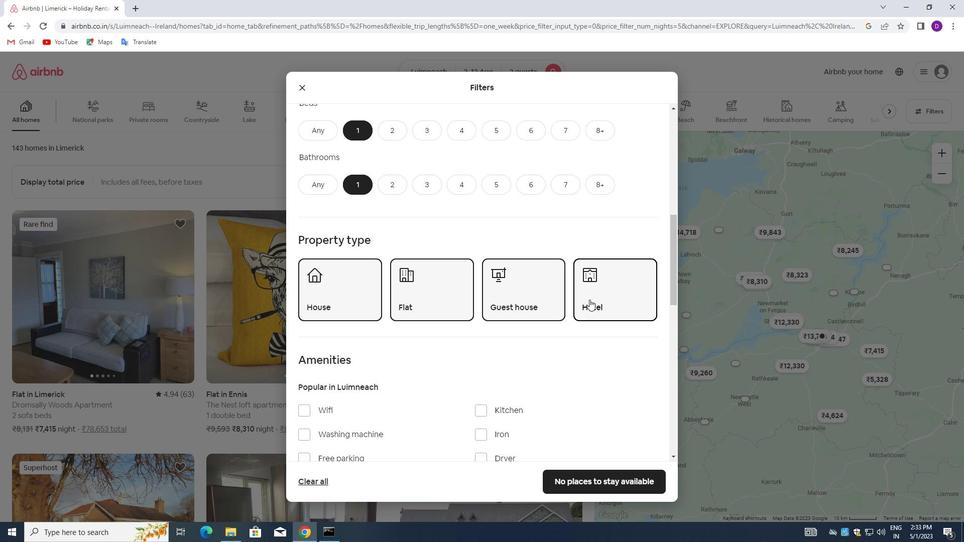 
Action: Mouse moved to (514, 315)
Screenshot: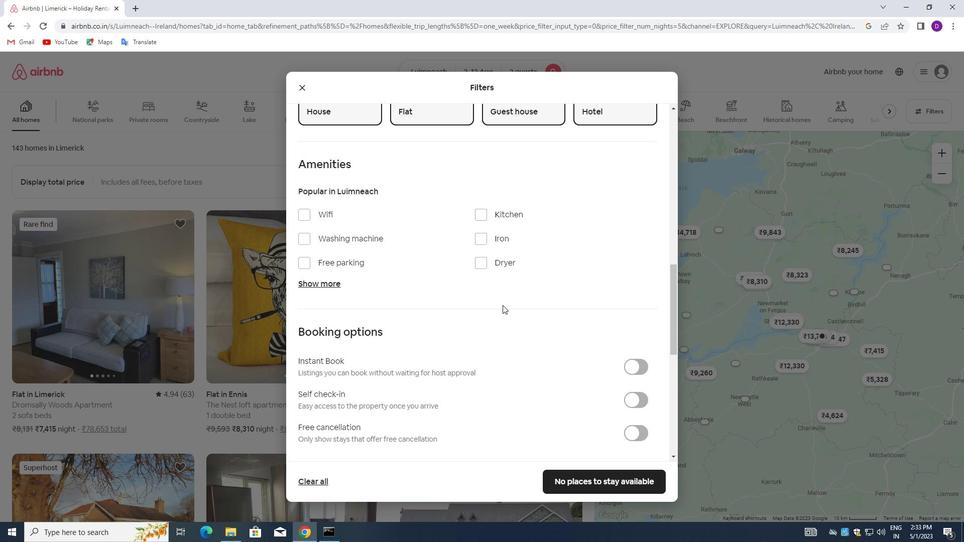 
Action: Mouse scrolled (514, 314) with delta (0, 0)
Screenshot: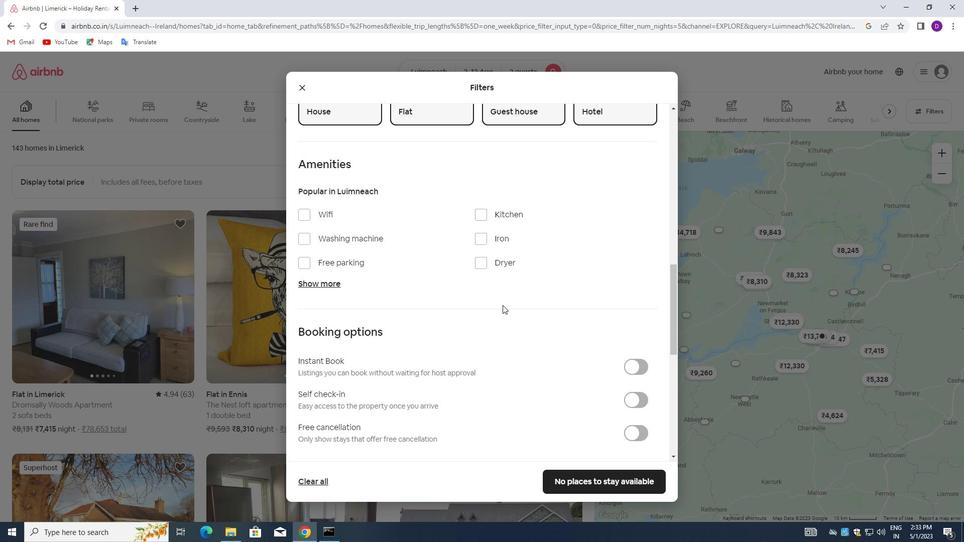 
Action: Mouse moved to (539, 320)
Screenshot: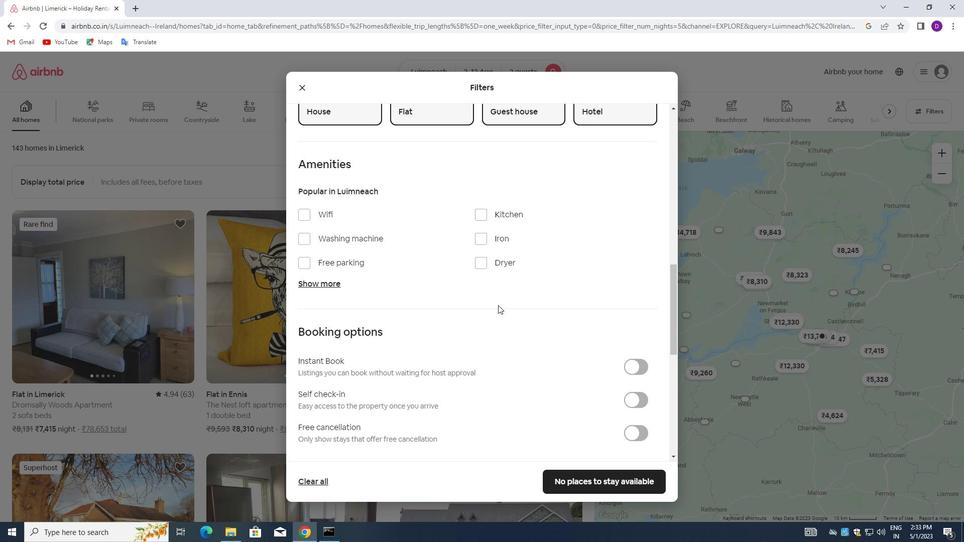 
Action: Mouse scrolled (539, 319) with delta (0, 0)
Screenshot: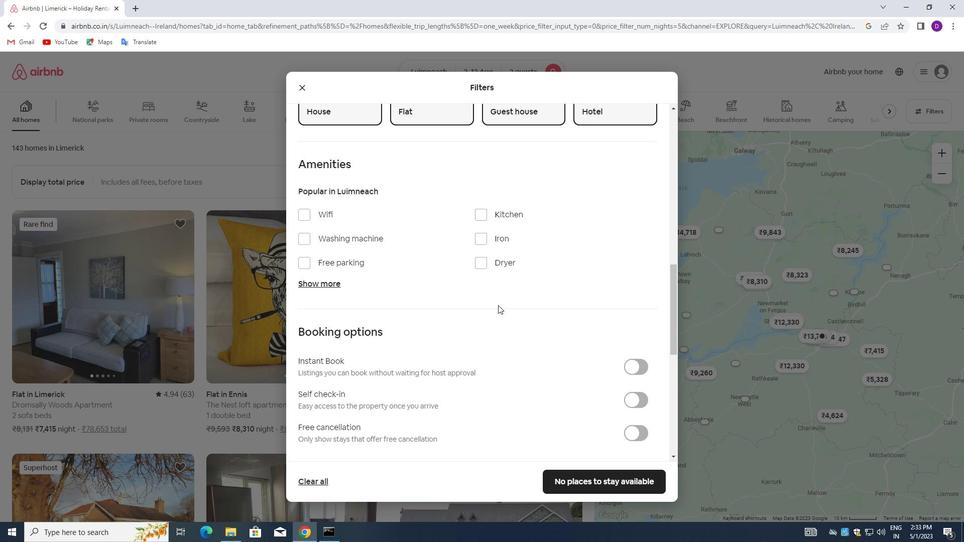 
Action: Mouse moved to (628, 308)
Screenshot: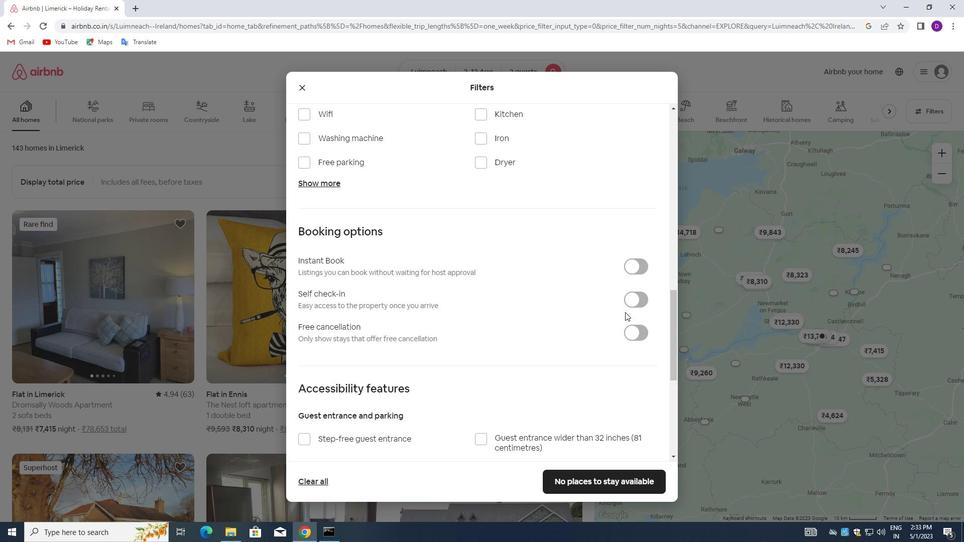
Action: Mouse pressed left at (628, 308)
Screenshot: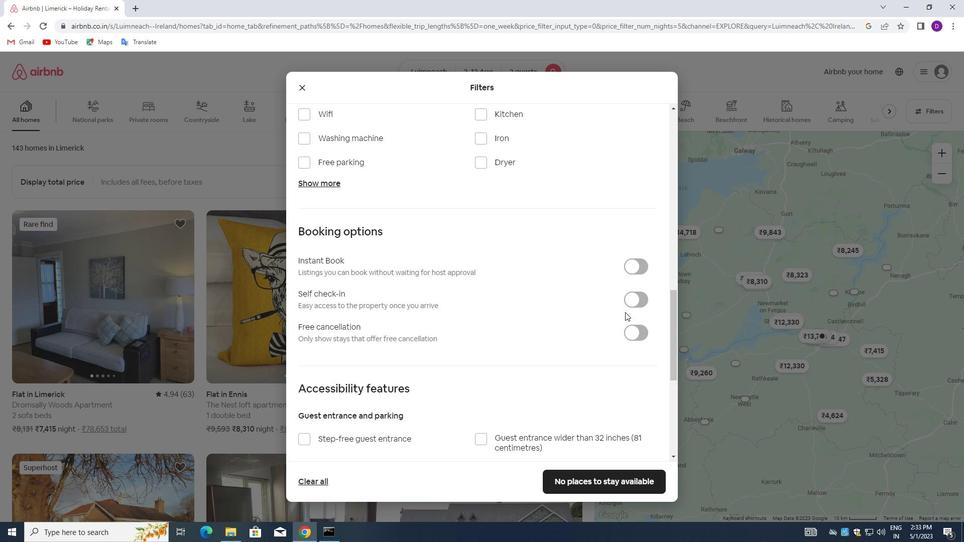 
Action: Mouse moved to (628, 305)
Screenshot: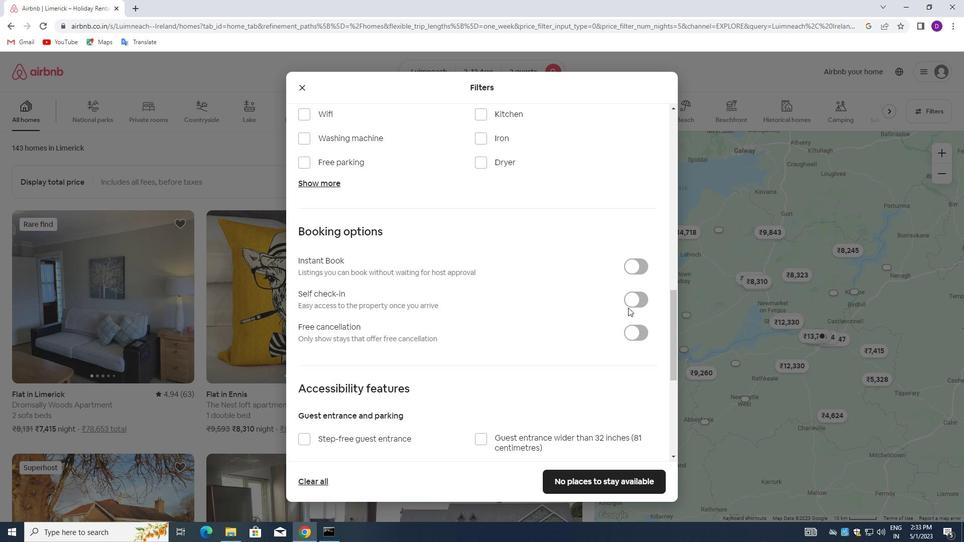 
Action: Mouse pressed left at (628, 305)
Screenshot: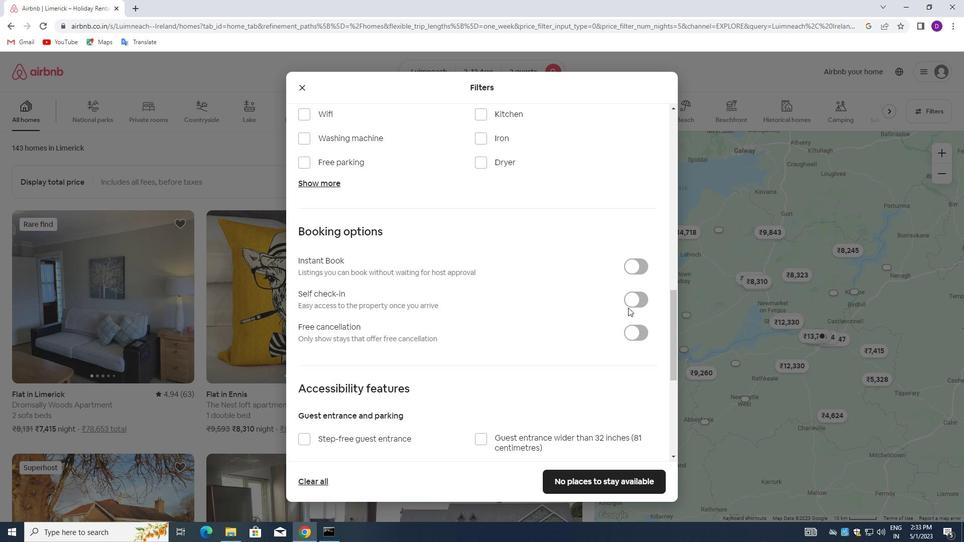 
Action: Mouse moved to (472, 348)
Screenshot: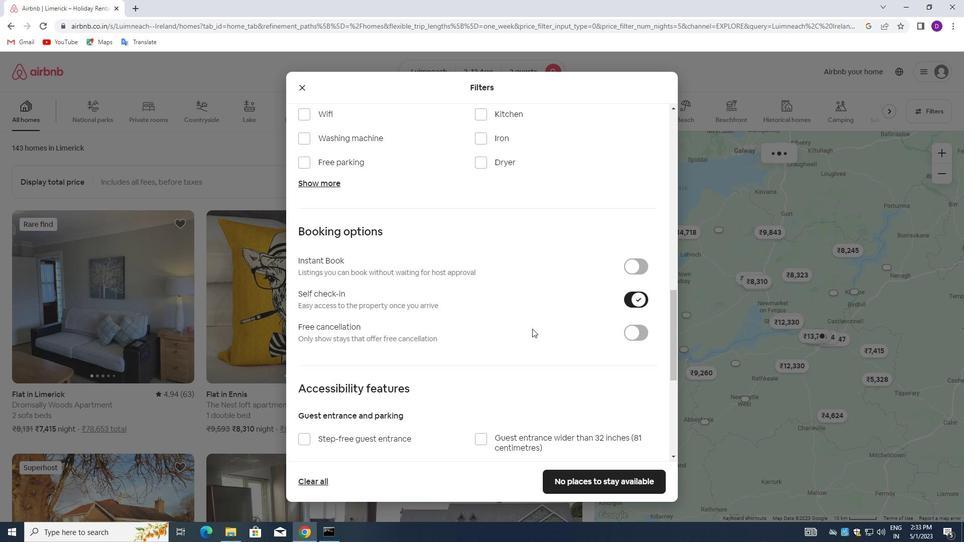 
Action: Mouse scrolled (472, 347) with delta (0, 0)
Screenshot: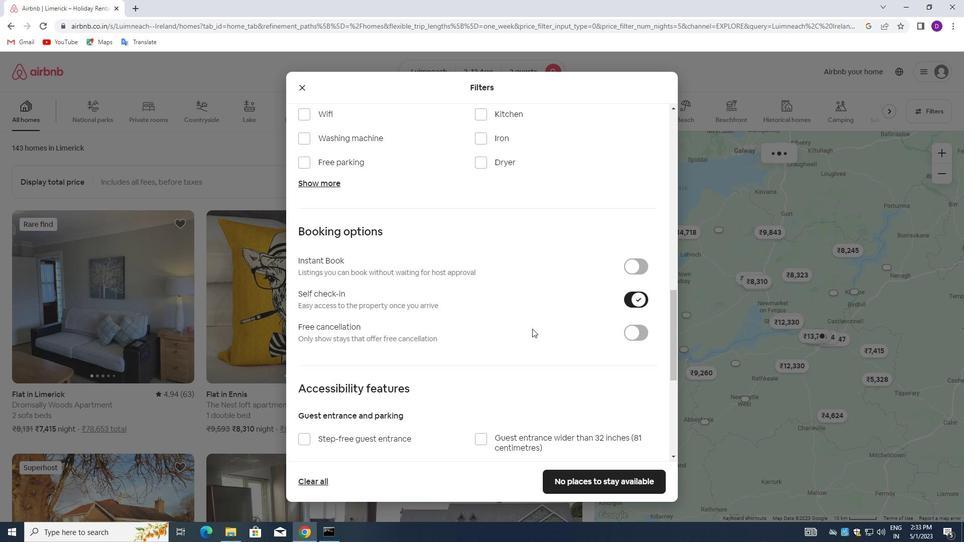 
Action: Mouse moved to (466, 351)
Screenshot: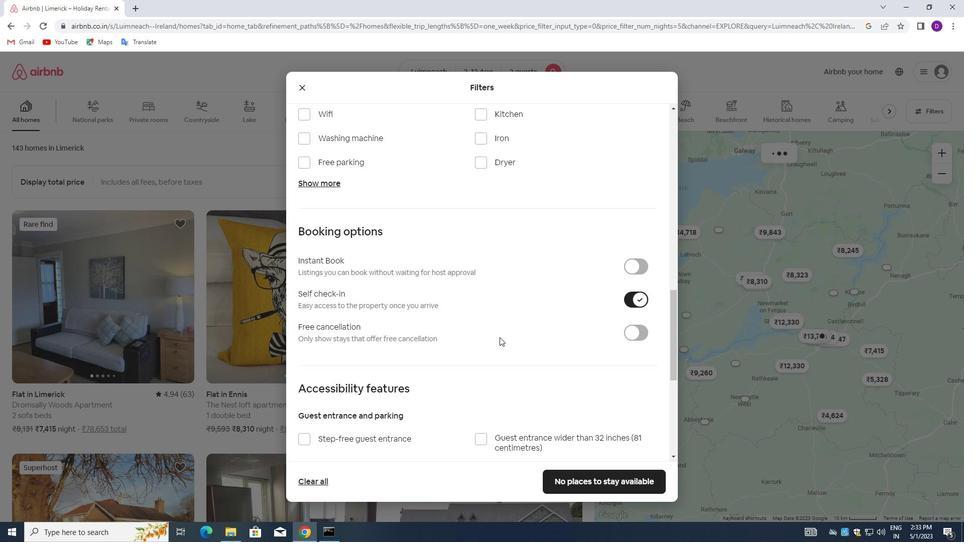 
Action: Mouse scrolled (466, 350) with delta (0, 0)
Screenshot: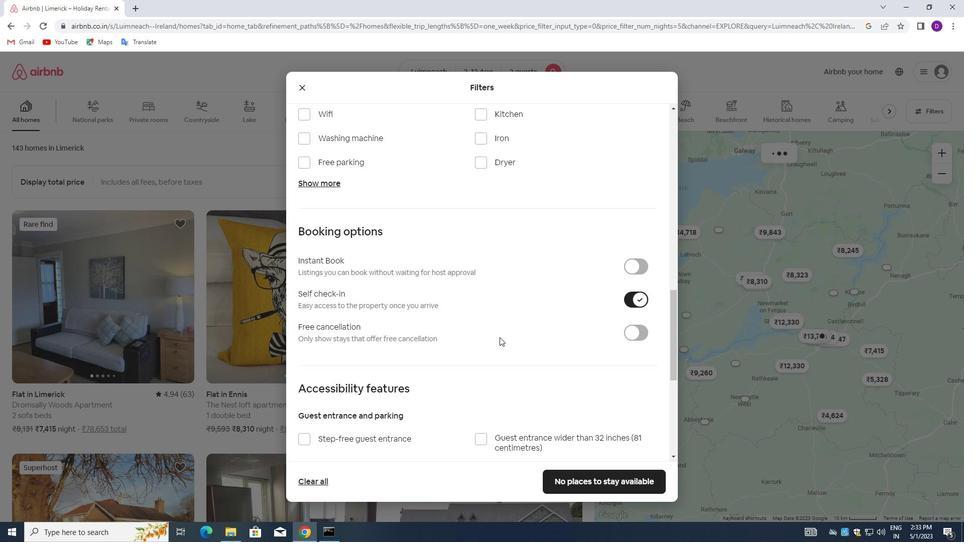 
Action: Mouse moved to (463, 352)
Screenshot: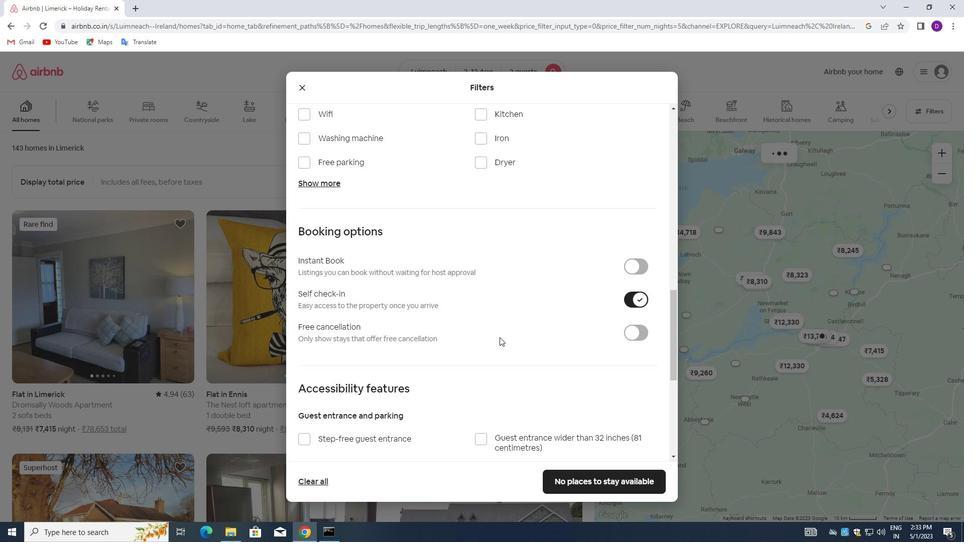 
Action: Mouse scrolled (463, 351) with delta (0, 0)
Screenshot: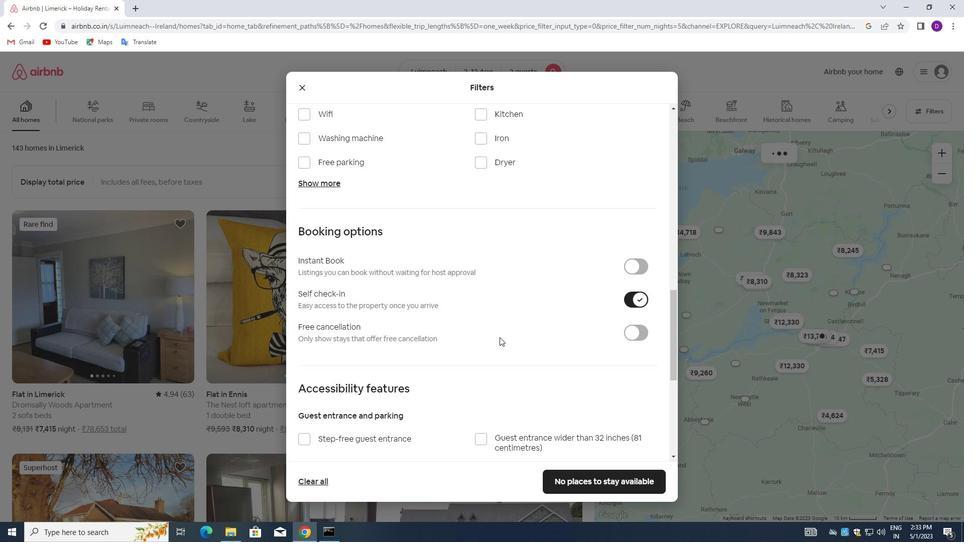 
Action: Mouse moved to (461, 352)
Screenshot: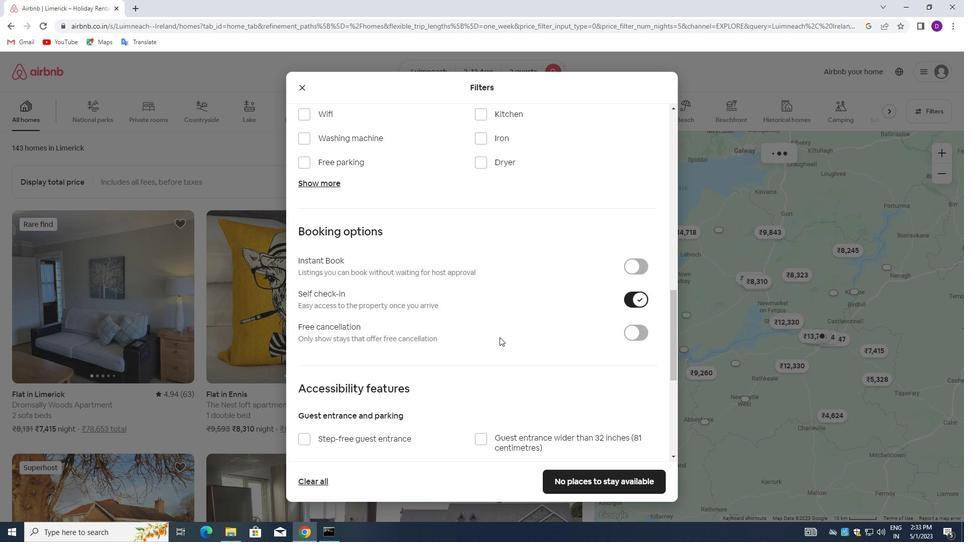 
Action: Mouse scrolled (461, 351) with delta (0, 0)
Screenshot: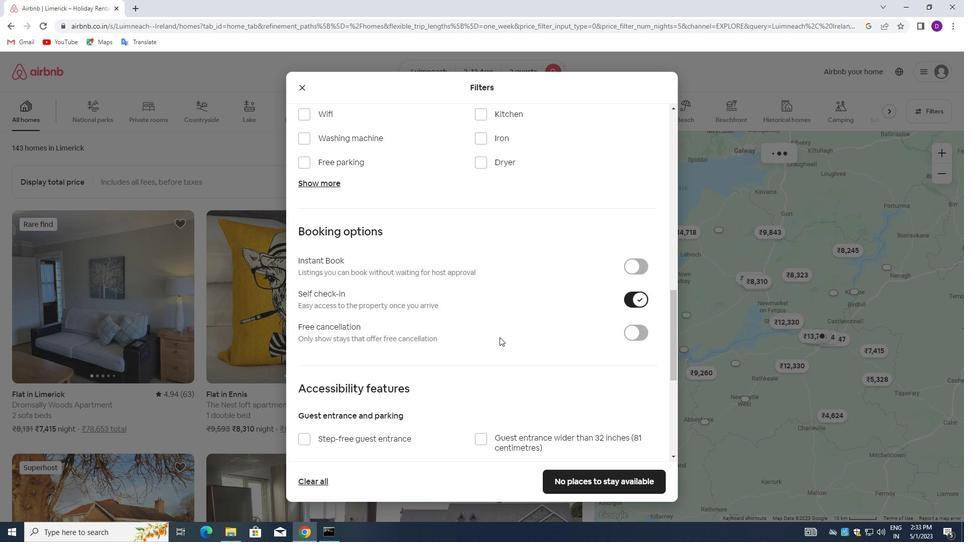 
Action: Mouse moved to (457, 352)
Screenshot: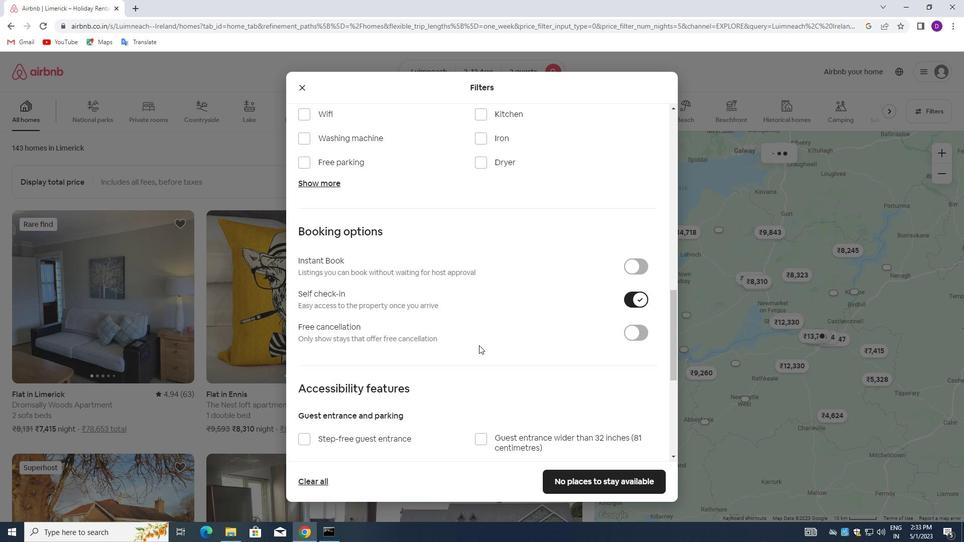 
Action: Mouse scrolled (457, 351) with delta (0, 0)
Screenshot: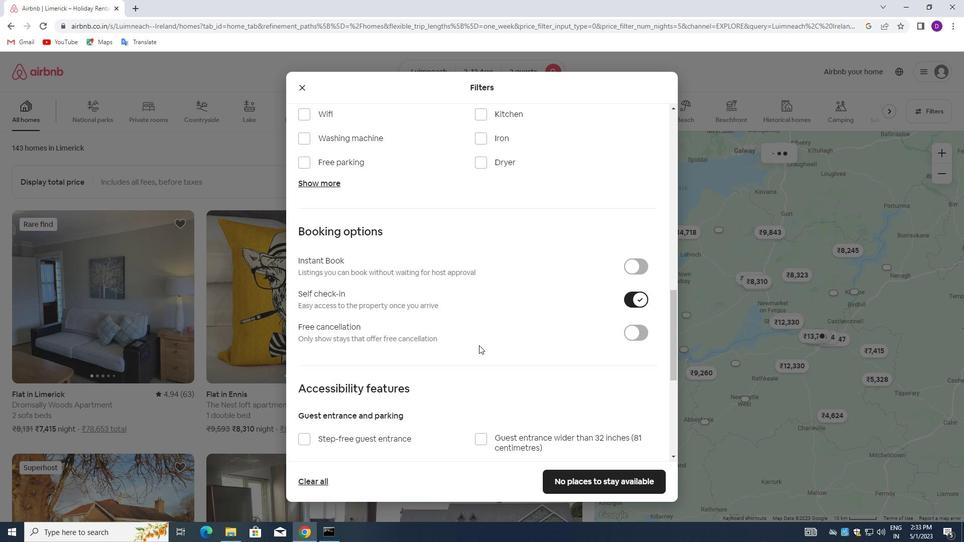 
Action: Mouse moved to (451, 353)
Screenshot: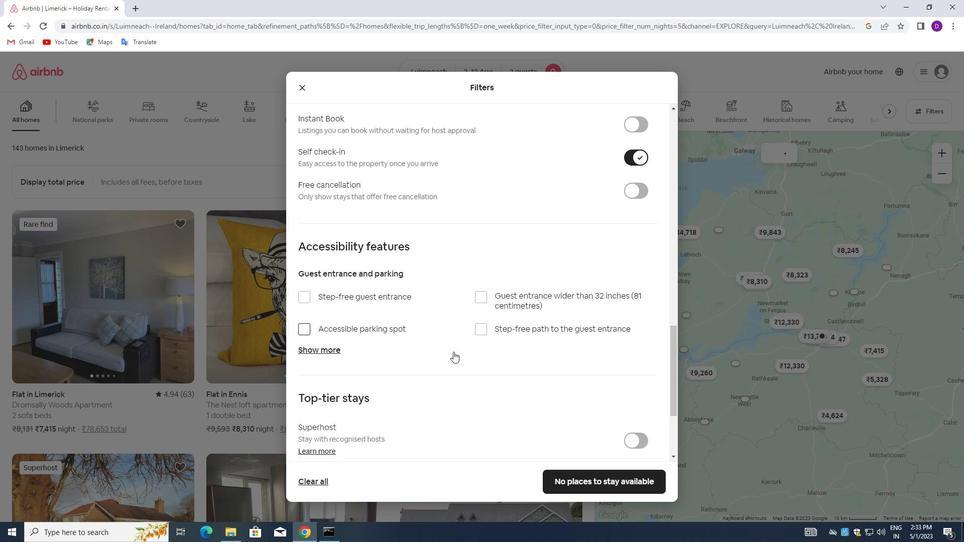
Action: Mouse scrolled (451, 352) with delta (0, 0)
Screenshot: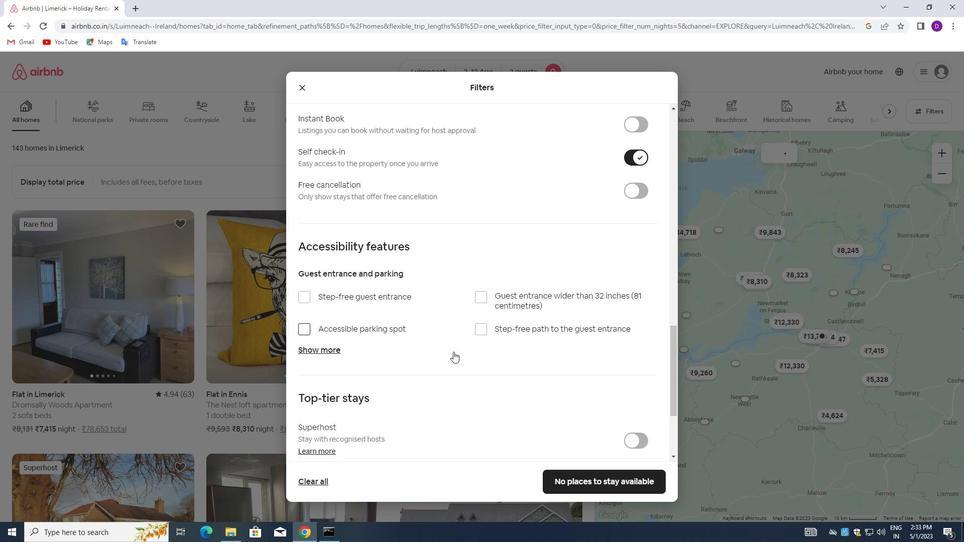 
Action: Mouse moved to (443, 357)
Screenshot: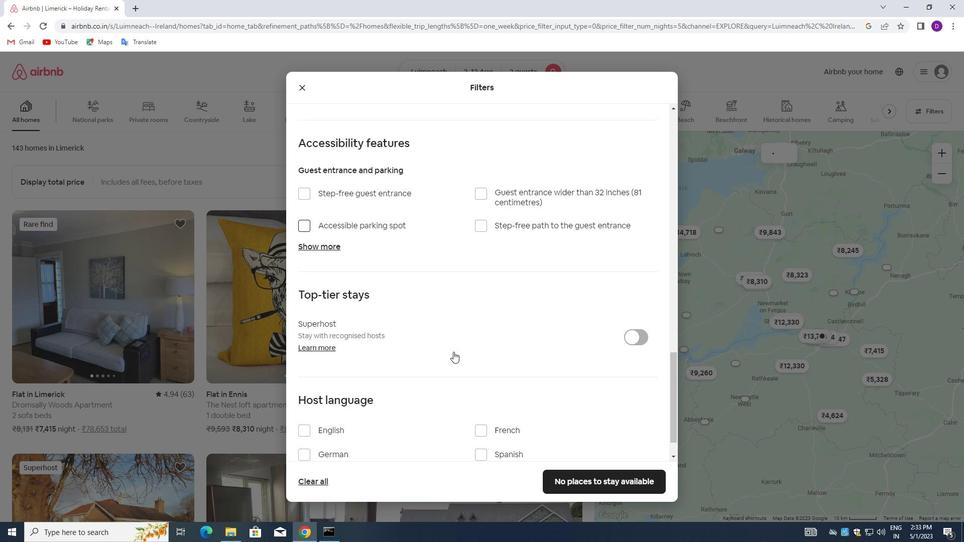 
Action: Mouse scrolled (443, 356) with delta (0, 0)
Screenshot: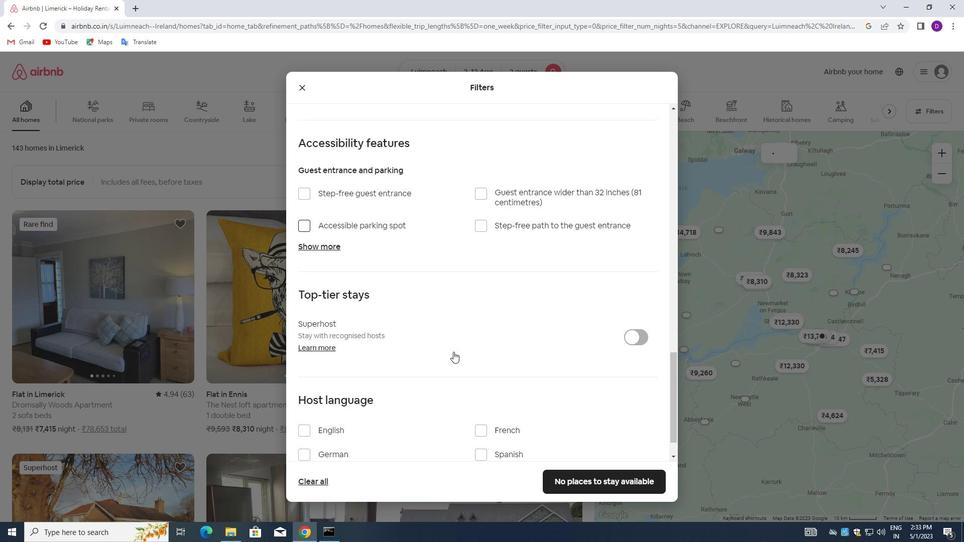 
Action: Mouse moved to (435, 359)
Screenshot: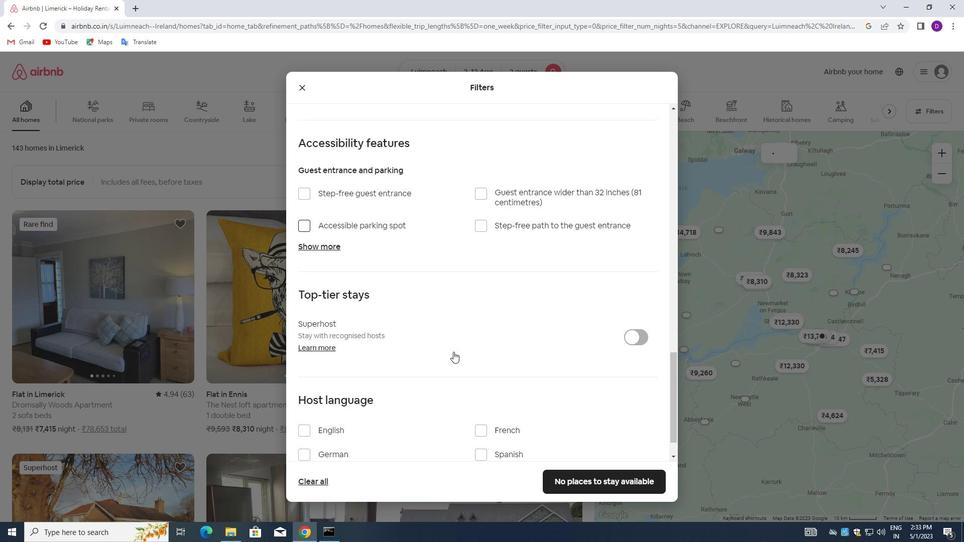 
Action: Mouse scrolled (435, 359) with delta (0, 0)
Screenshot: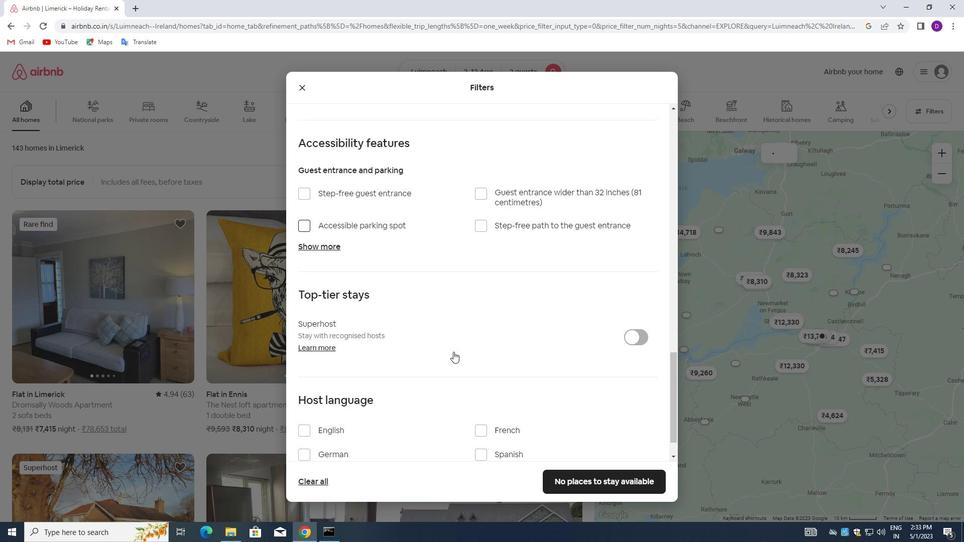 
Action: Mouse moved to (424, 360)
Screenshot: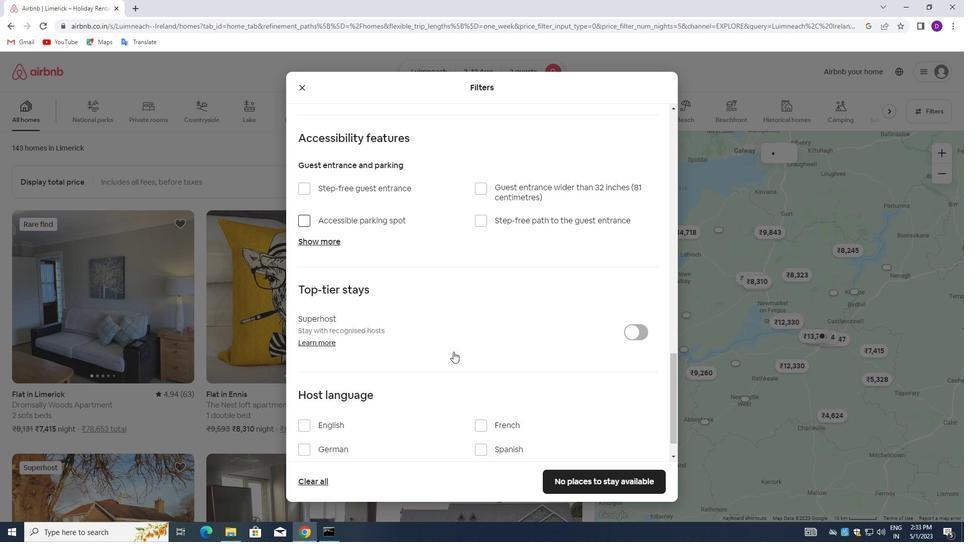 
Action: Mouse scrolled (424, 360) with delta (0, 0)
Screenshot: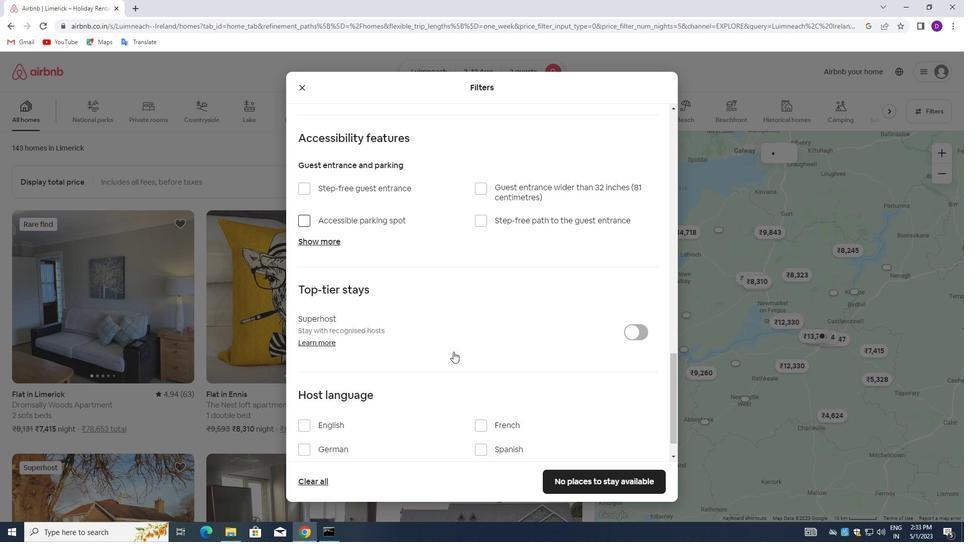 
Action: Mouse moved to (415, 362)
Screenshot: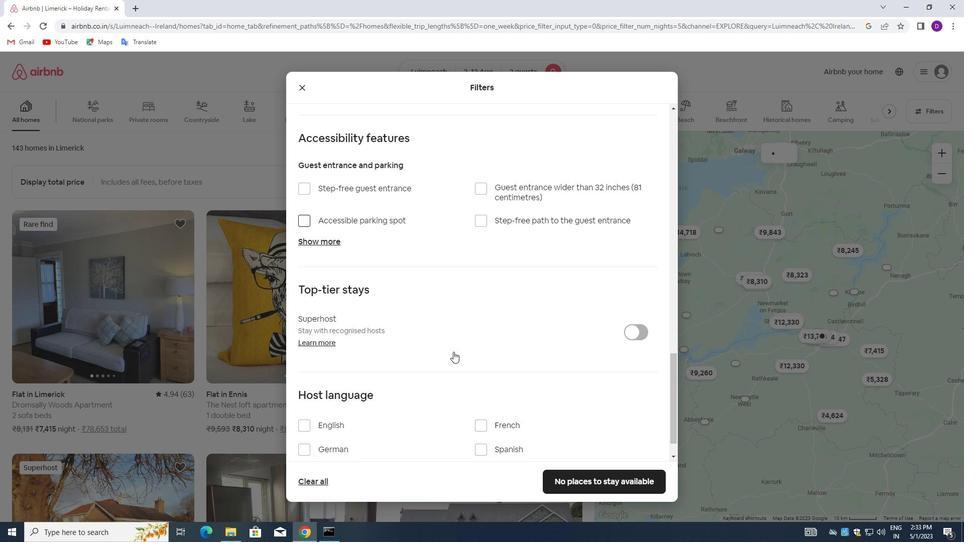 
Action: Mouse scrolled (415, 361) with delta (0, 0)
Screenshot: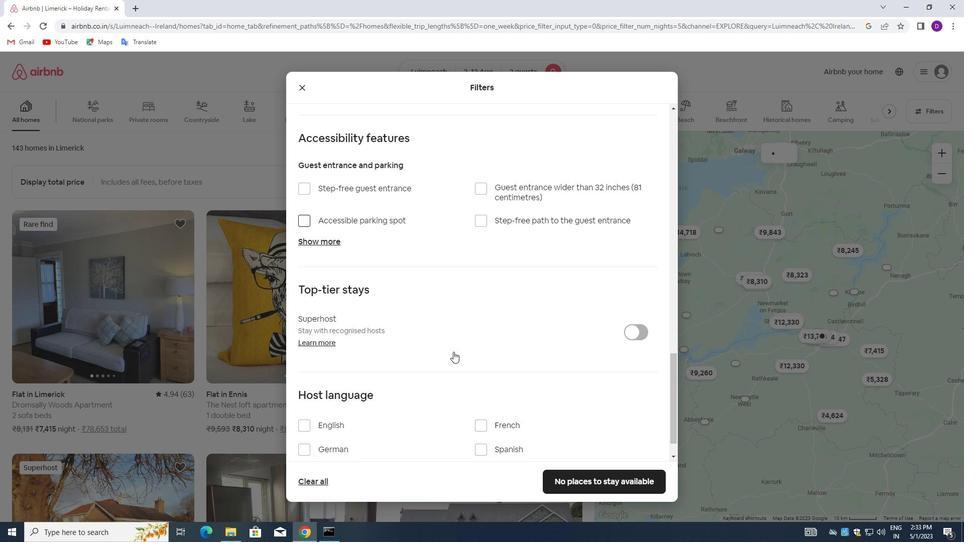 
Action: Mouse moved to (402, 365)
Screenshot: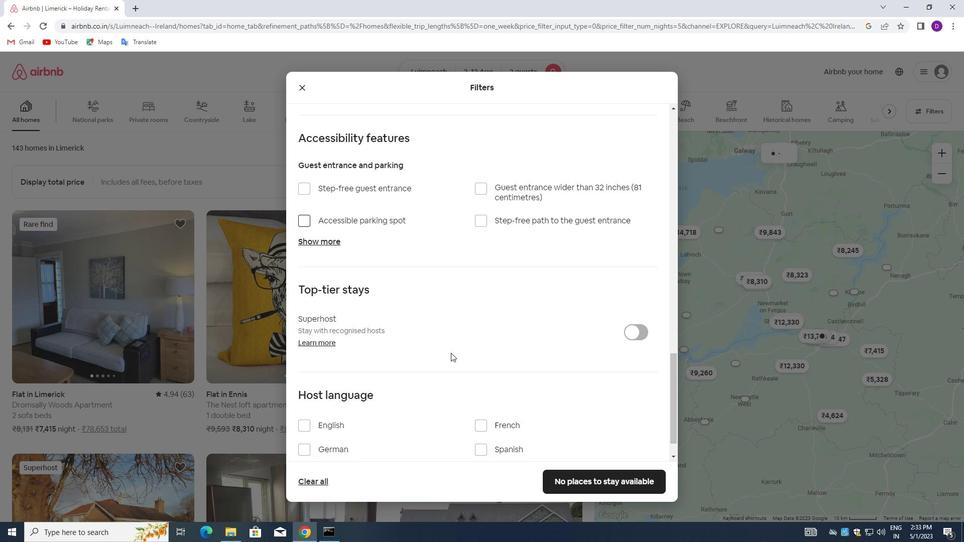 
Action: Mouse scrolled (402, 364) with delta (0, 0)
Screenshot: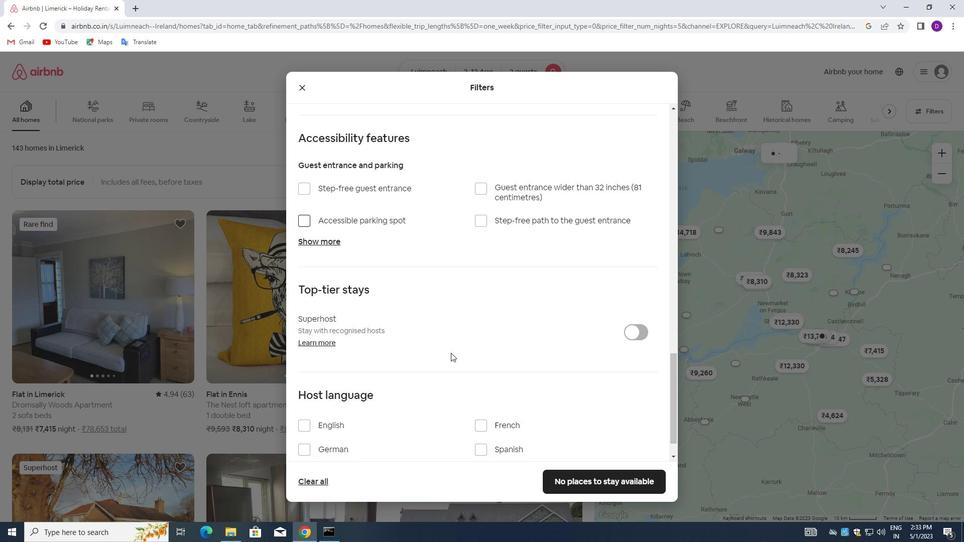 
Action: Mouse moved to (305, 388)
Screenshot: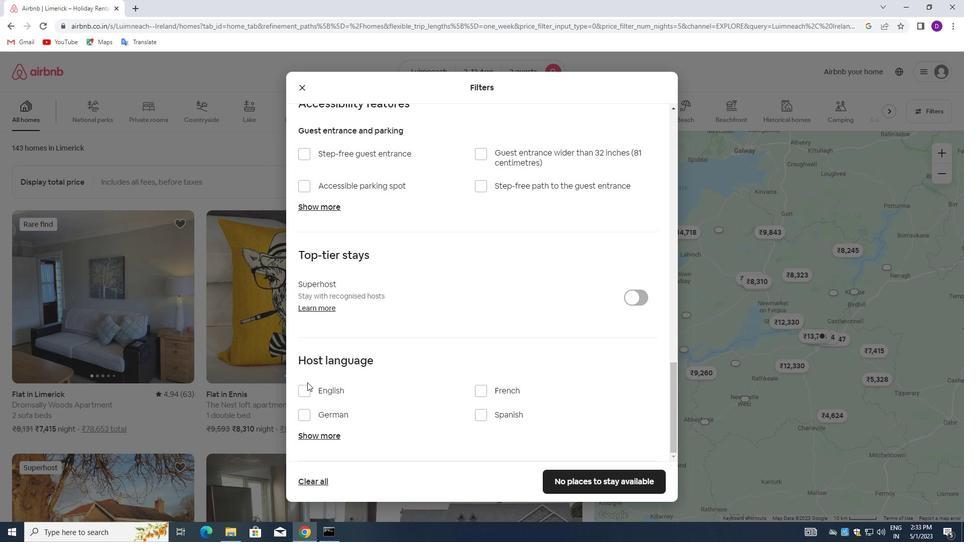 
Action: Mouse pressed left at (305, 388)
Screenshot: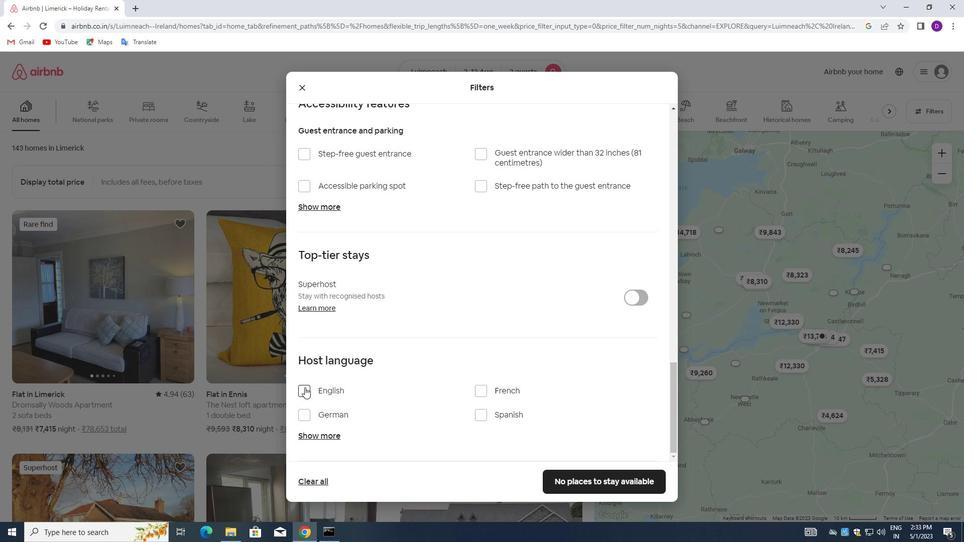 
Action: Mouse moved to (565, 479)
Screenshot: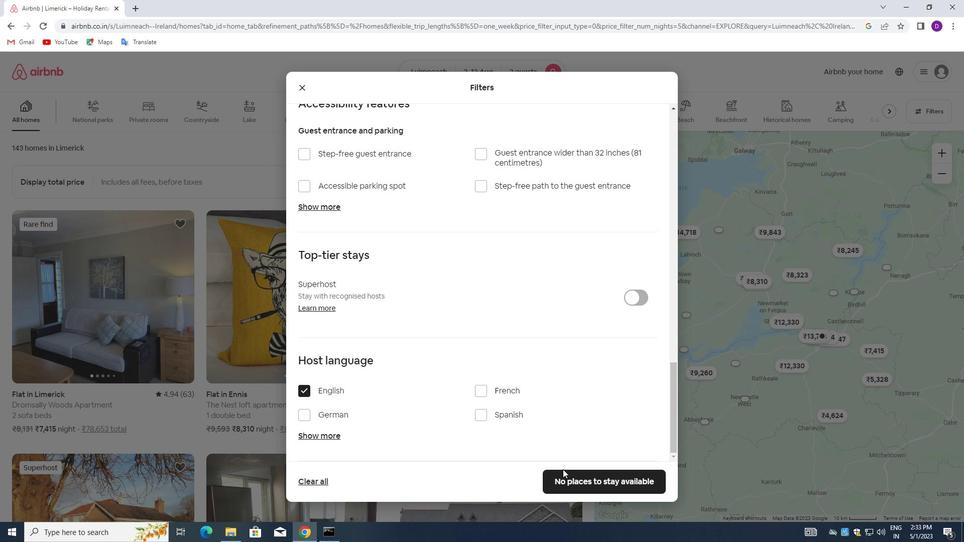 
Action: Mouse pressed left at (565, 479)
Screenshot: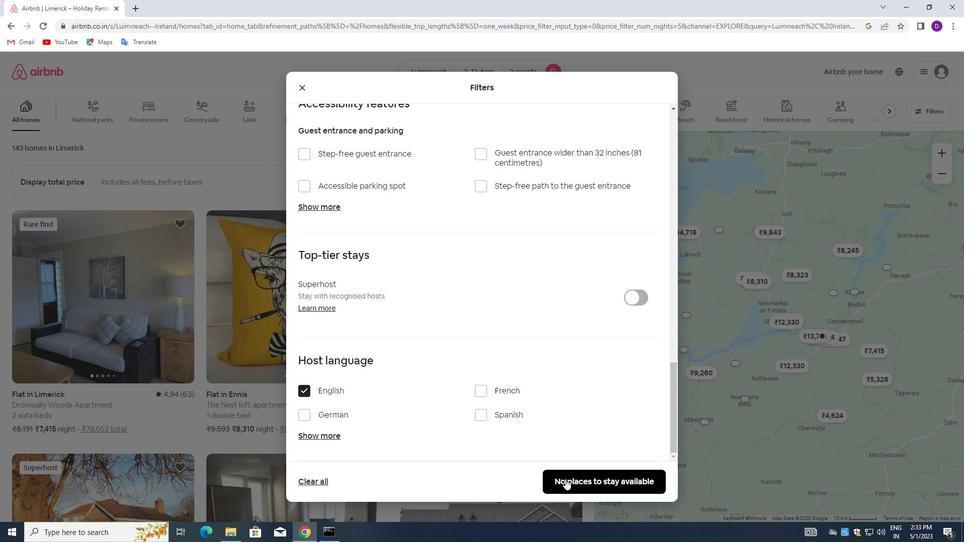 
Action: Mouse moved to (536, 411)
Screenshot: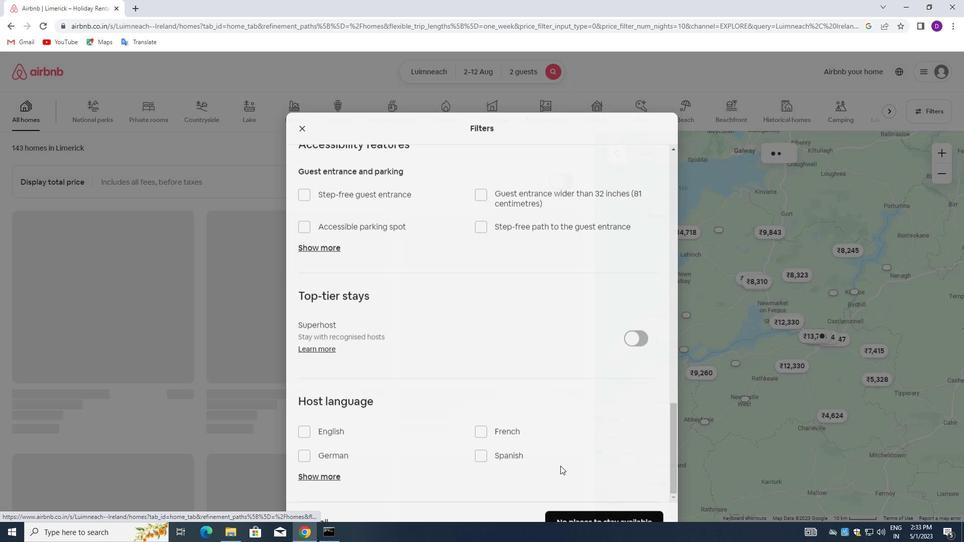 
